 Task: Look for space in Ende, Indonesia from 5th June, 2023 to 16th June, 2023 for 2 adults in price range Rs.14000 to Rs.18000. Place can be entire place with 1  bedroom having 1 bed and 1 bathroom. Property type can be house, flat, guest house, hotel. Booking option can be shelf check-in. Required host language is English.
Action: Mouse moved to (494, 90)
Screenshot: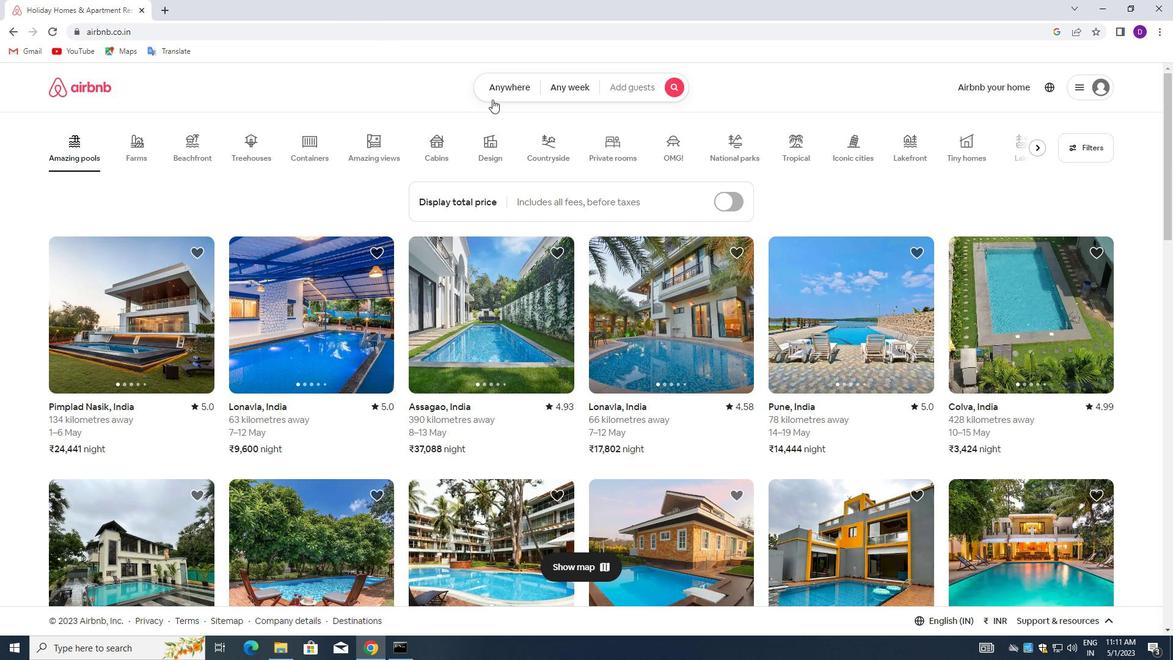
Action: Mouse pressed left at (494, 90)
Screenshot: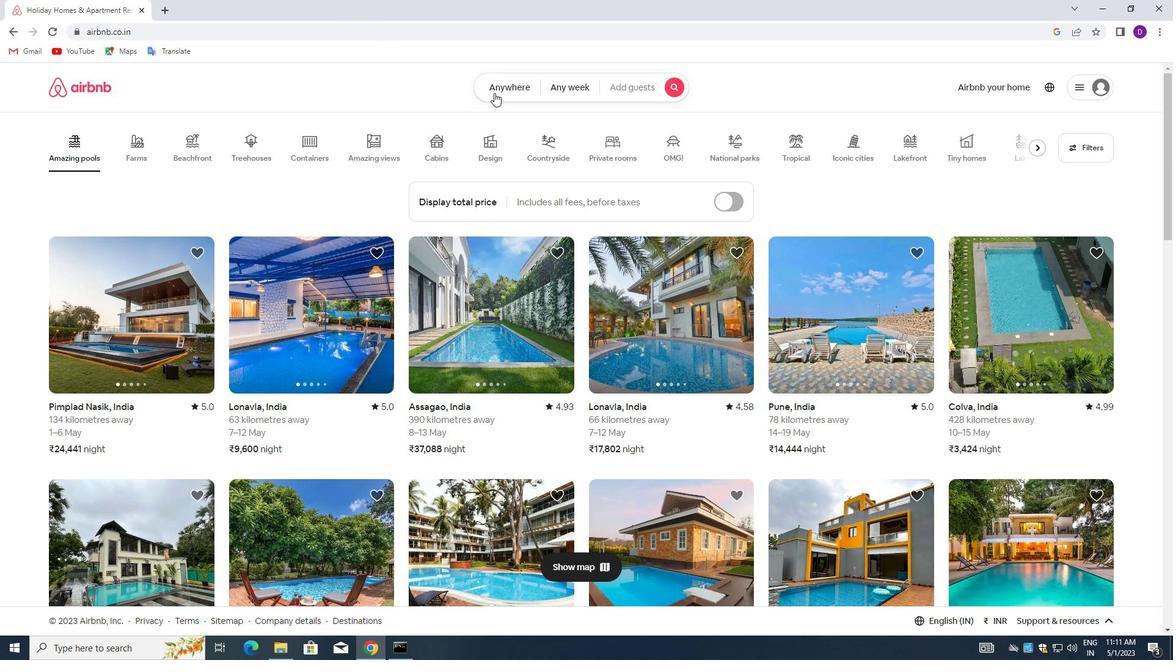 
Action: Mouse moved to (382, 138)
Screenshot: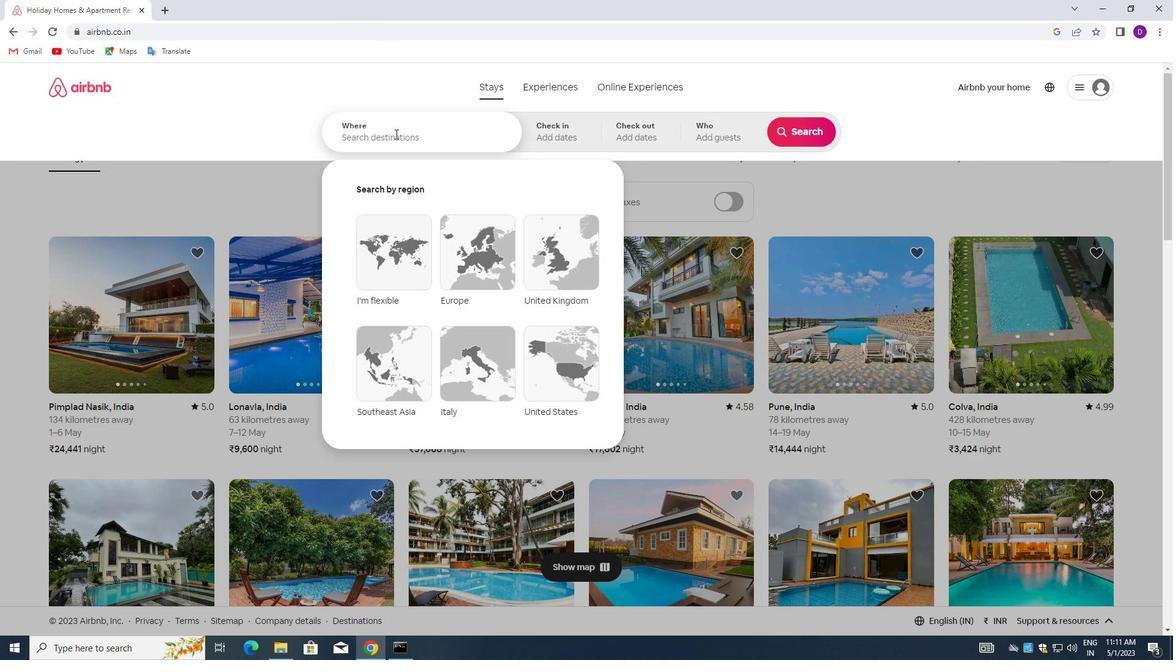 
Action: Mouse pressed left at (382, 138)
Screenshot: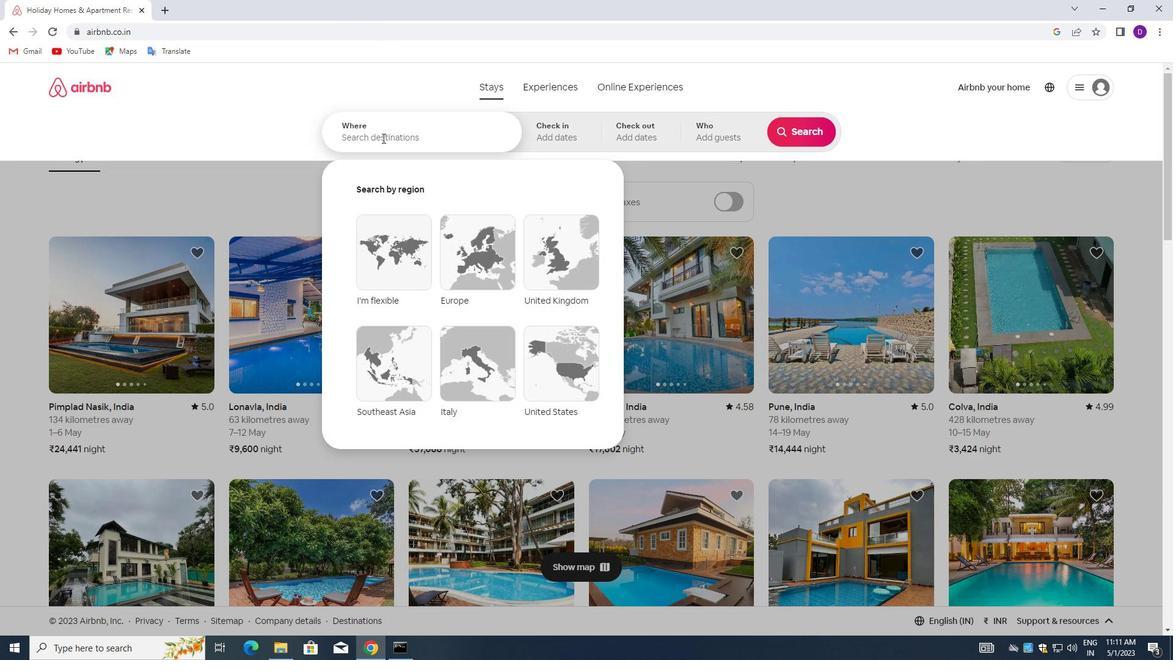 
Action: Mouse moved to (382, 136)
Screenshot: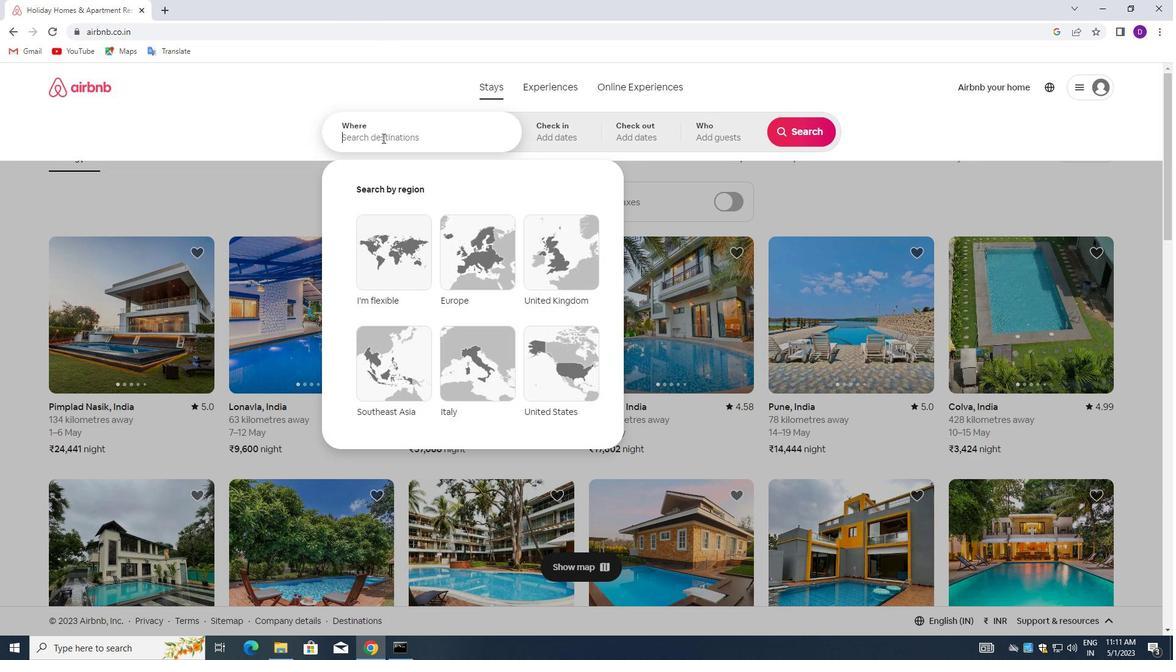 
Action: Key pressed <Key.shift>ENDE,<Key.space><Key.shift>INDONESIA<Key.enter>
Screenshot: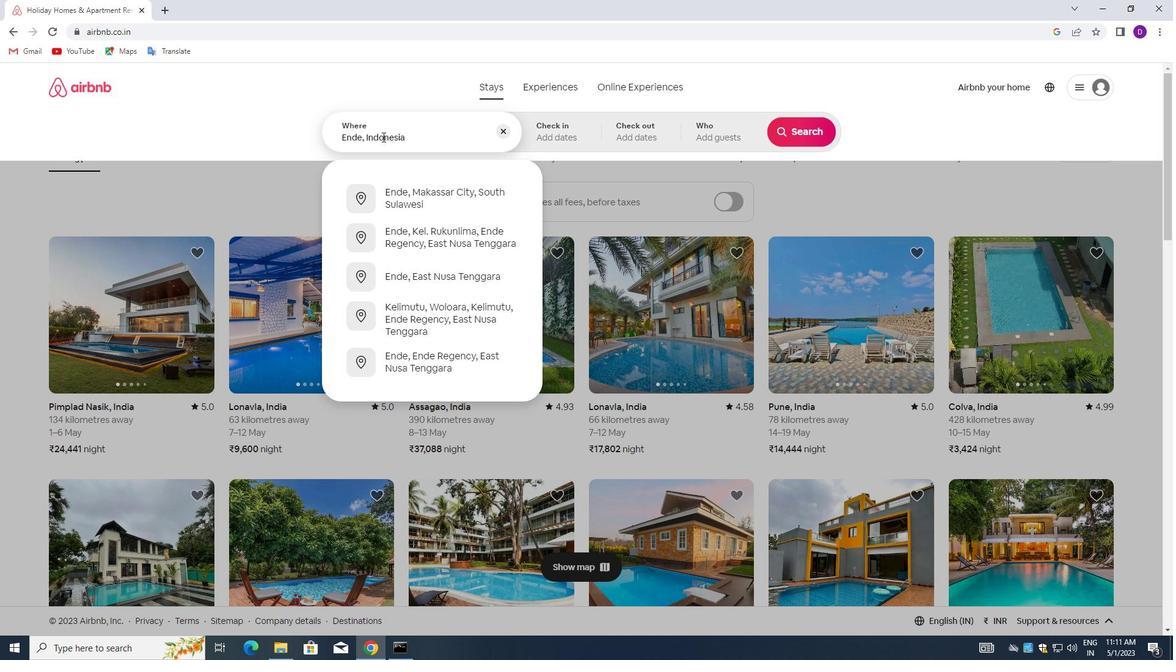 
Action: Mouse moved to (640, 312)
Screenshot: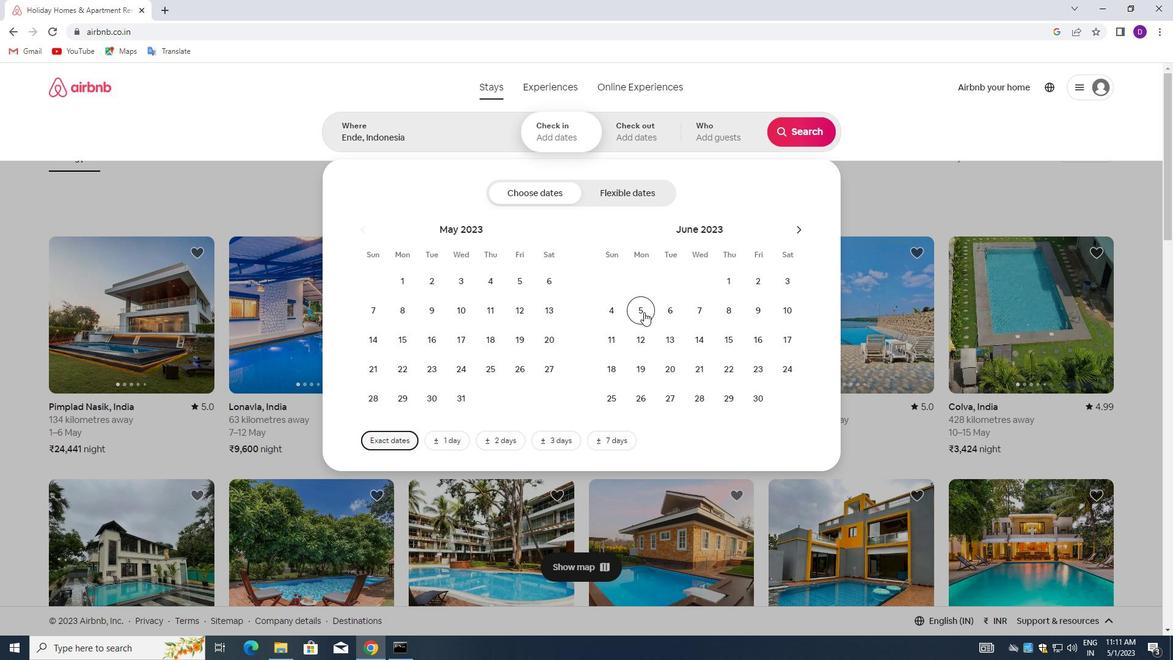 
Action: Mouse pressed left at (640, 312)
Screenshot: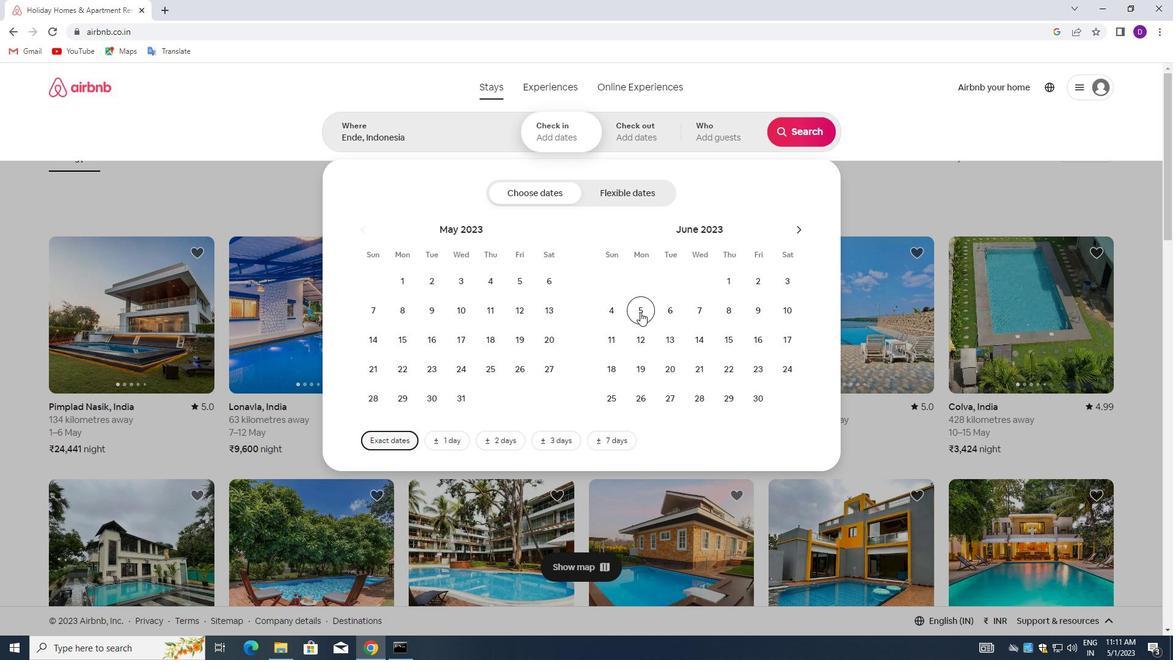 
Action: Mouse moved to (751, 341)
Screenshot: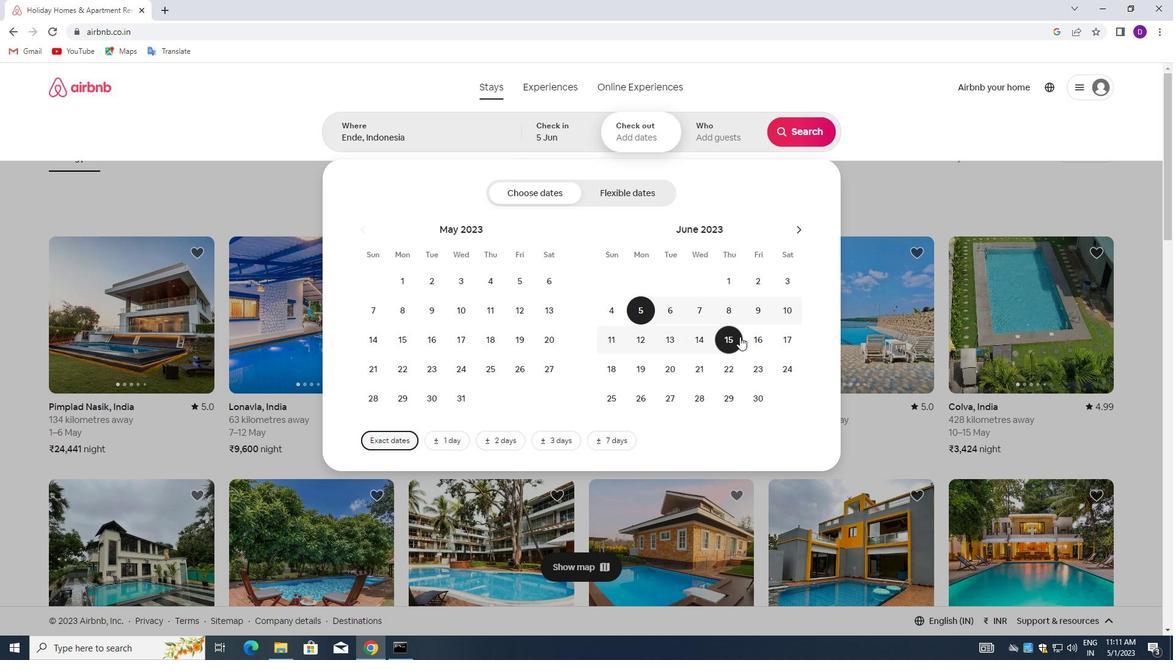 
Action: Mouse pressed left at (751, 341)
Screenshot: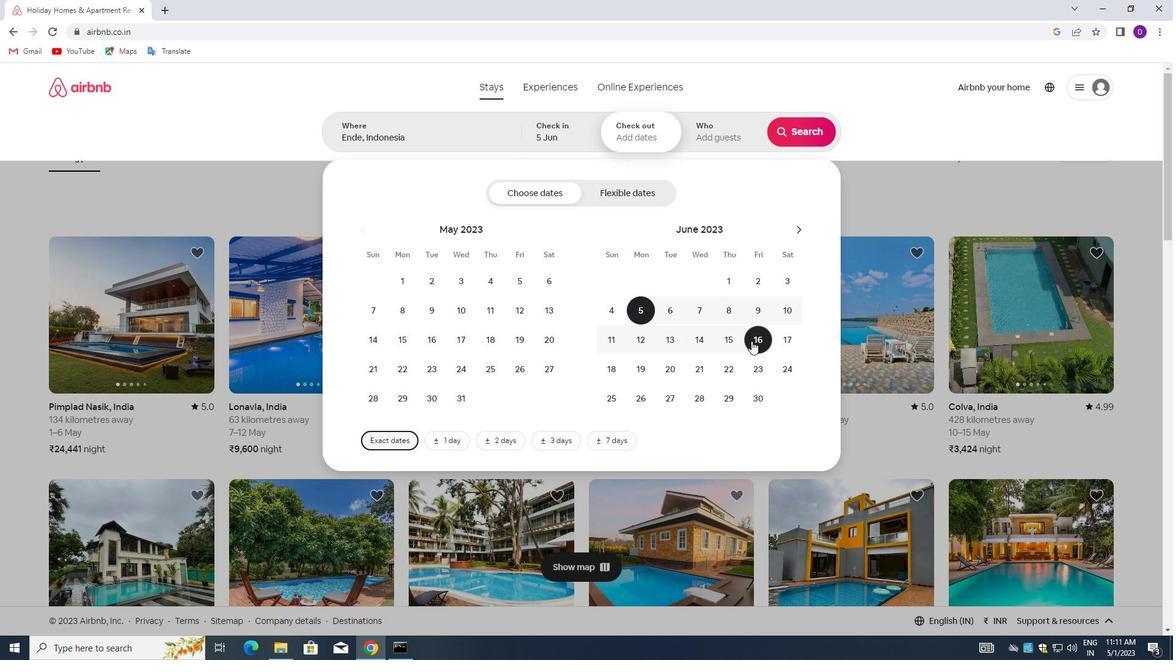 
Action: Mouse moved to (712, 128)
Screenshot: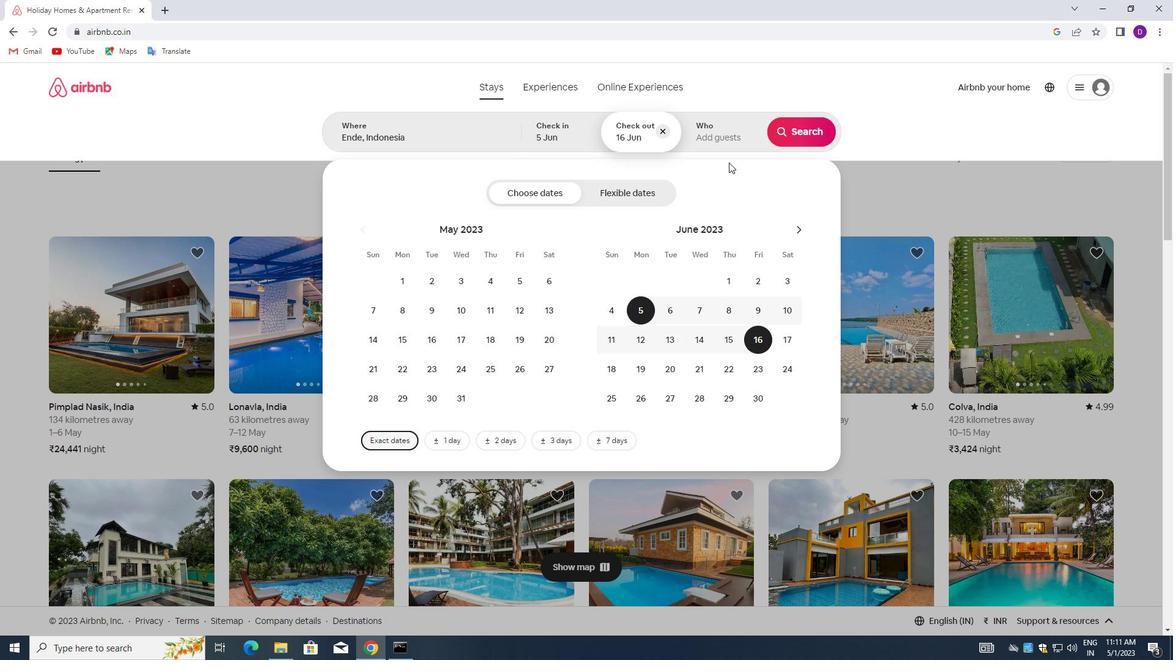 
Action: Mouse pressed left at (712, 128)
Screenshot: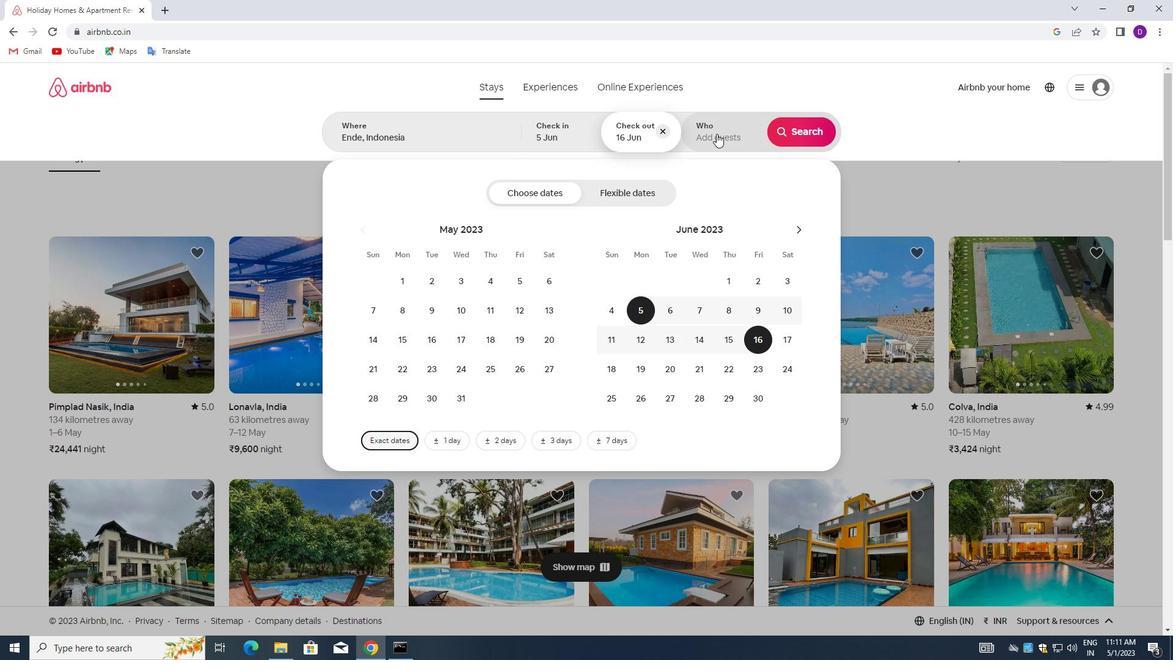 
Action: Mouse moved to (807, 204)
Screenshot: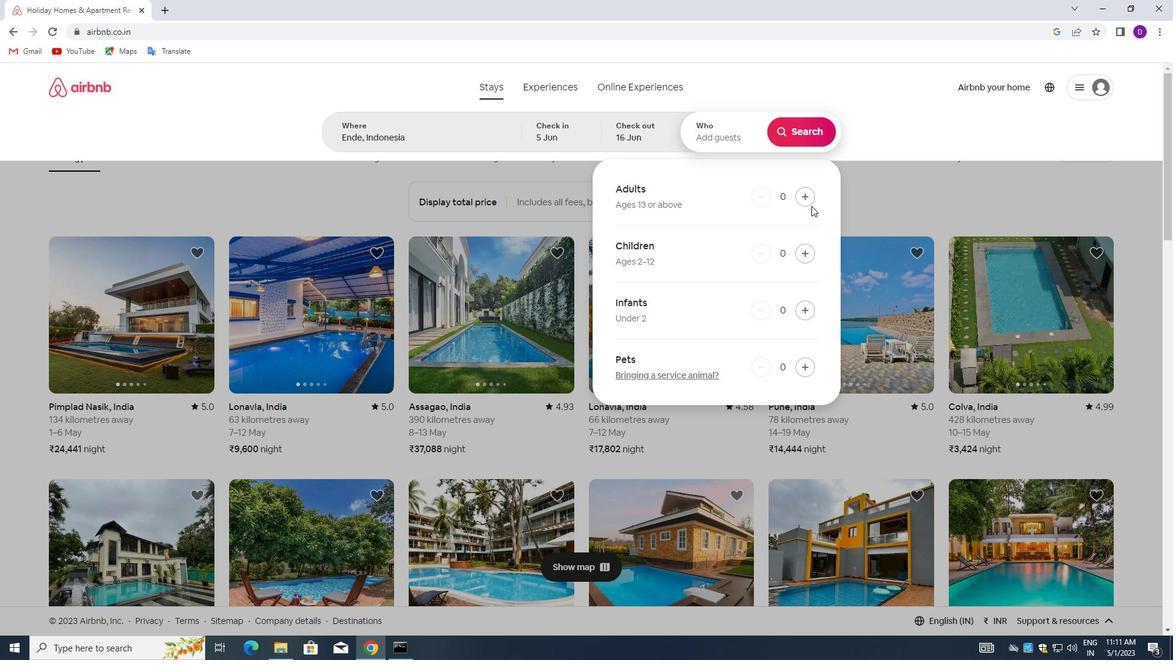 
Action: Mouse pressed left at (807, 204)
Screenshot: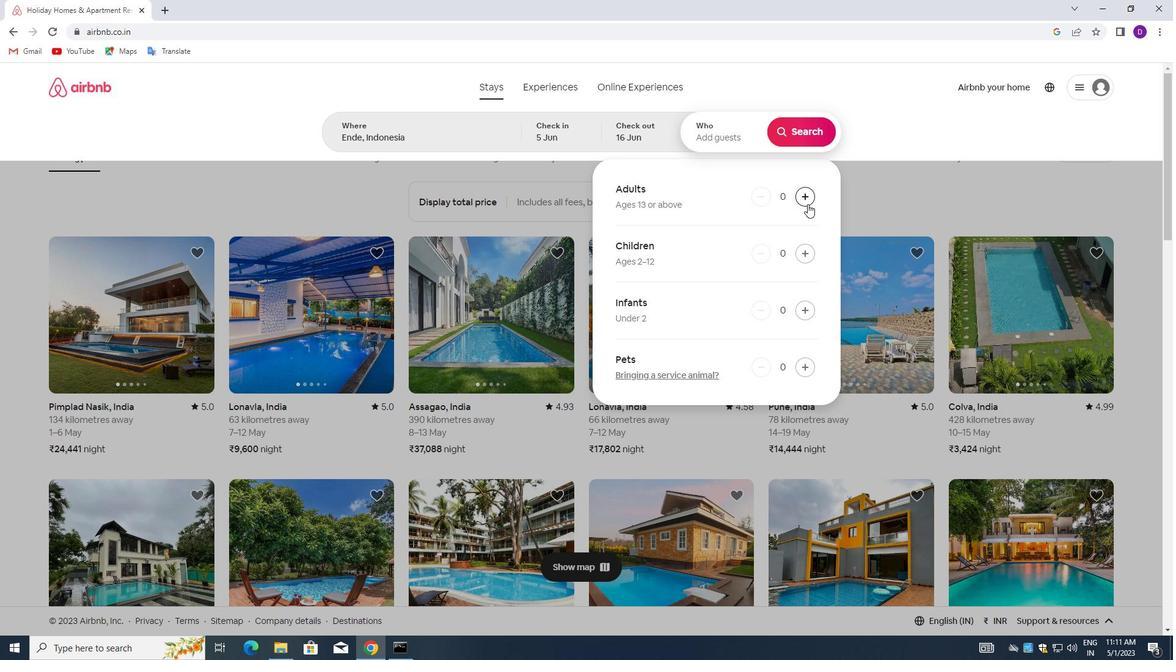 
Action: Mouse pressed left at (807, 204)
Screenshot: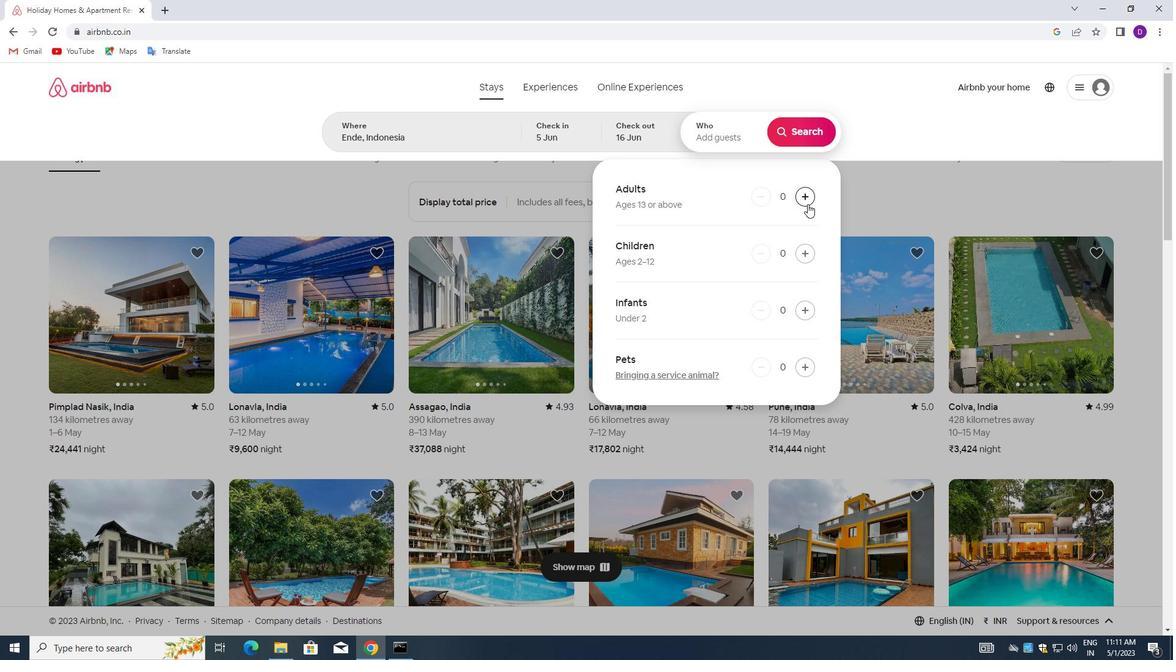 
Action: Mouse moved to (806, 129)
Screenshot: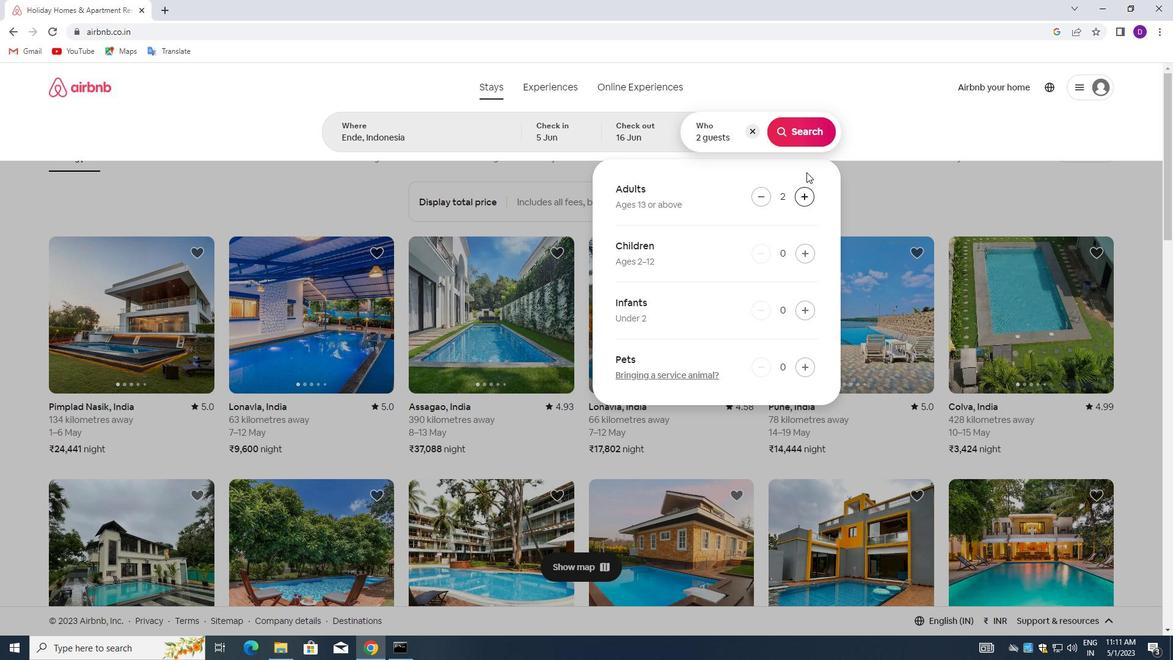 
Action: Mouse pressed left at (806, 129)
Screenshot: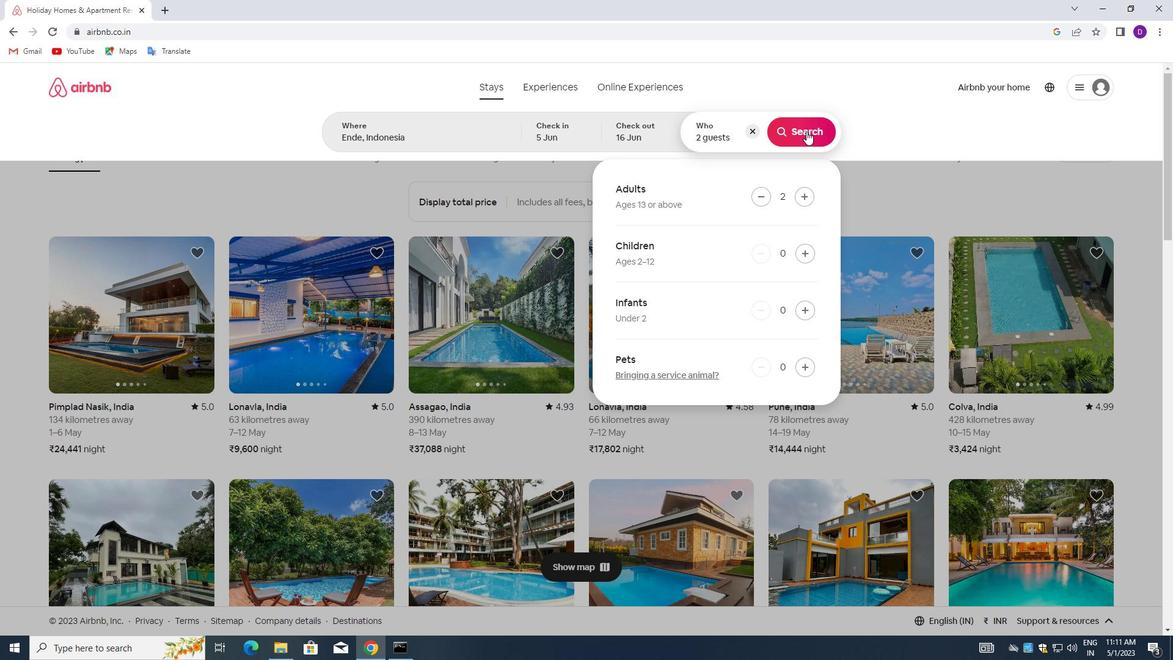 
Action: Mouse moved to (1111, 135)
Screenshot: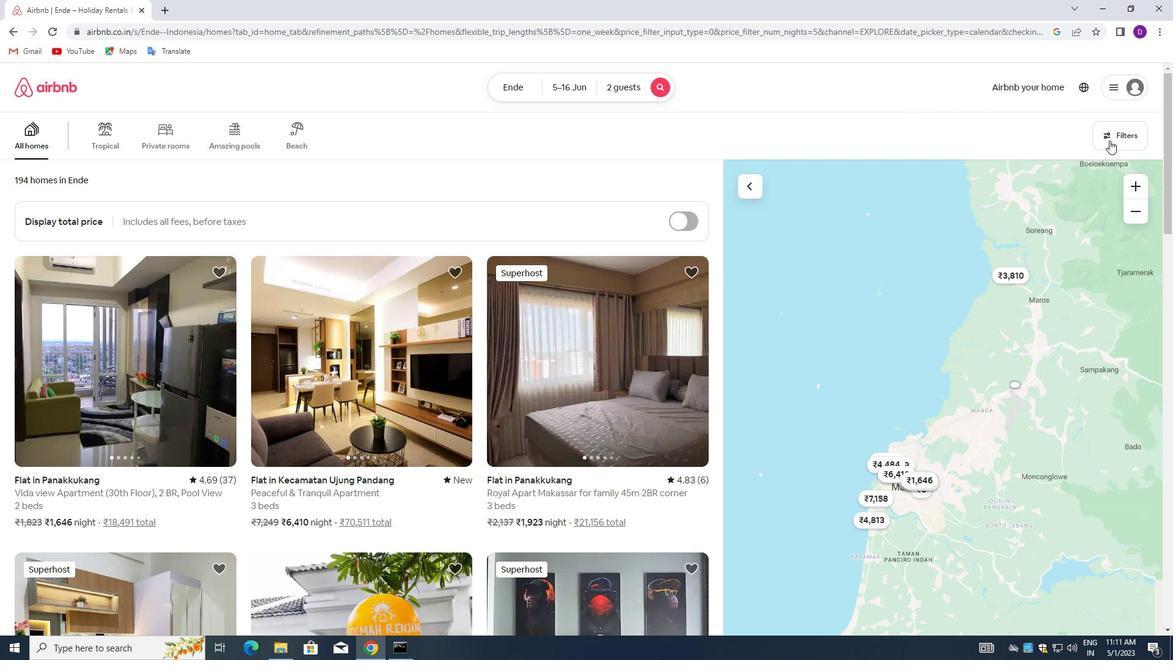 
Action: Mouse pressed left at (1111, 135)
Screenshot: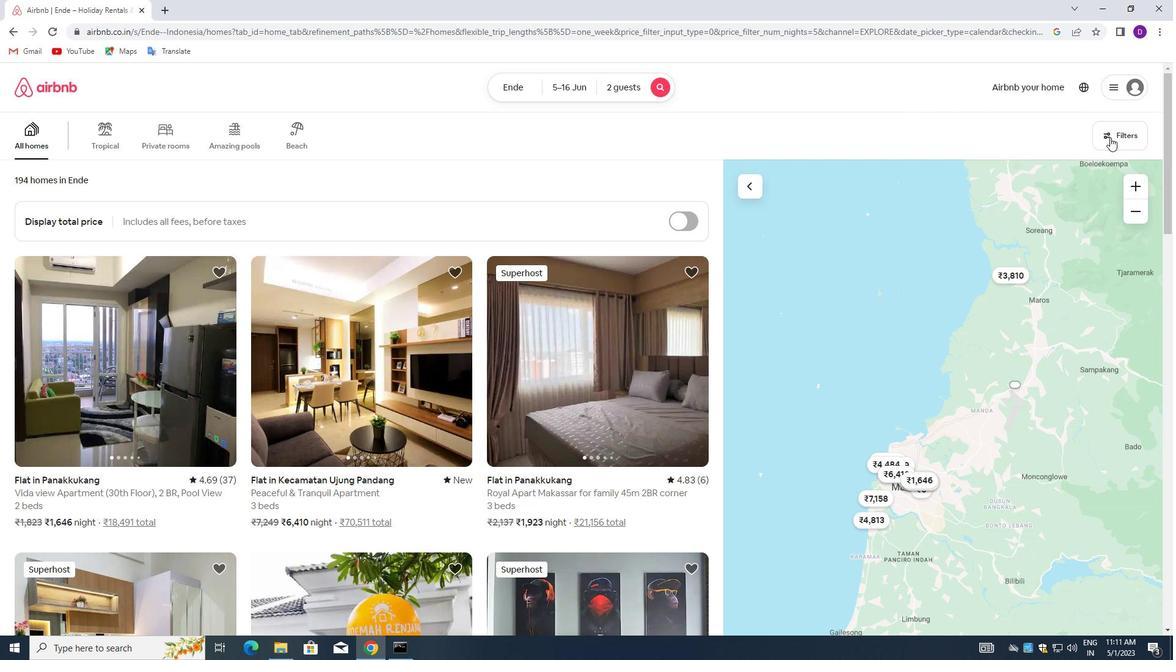 
Action: Mouse moved to (428, 293)
Screenshot: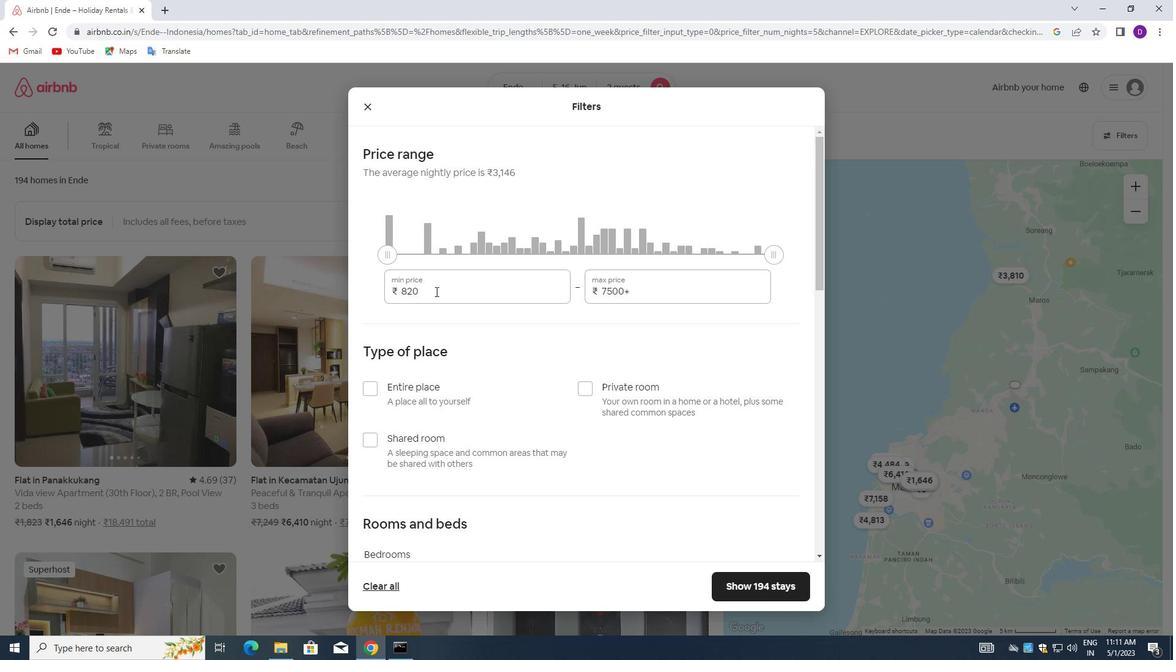 
Action: Mouse pressed left at (428, 293)
Screenshot: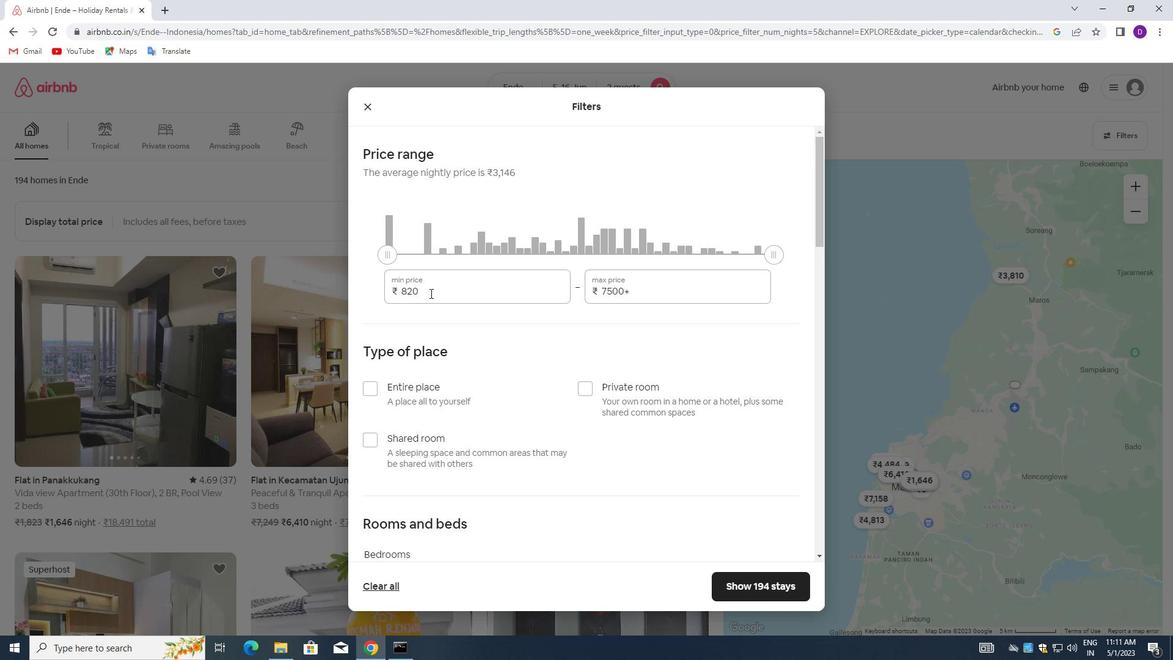 
Action: Mouse pressed left at (428, 293)
Screenshot: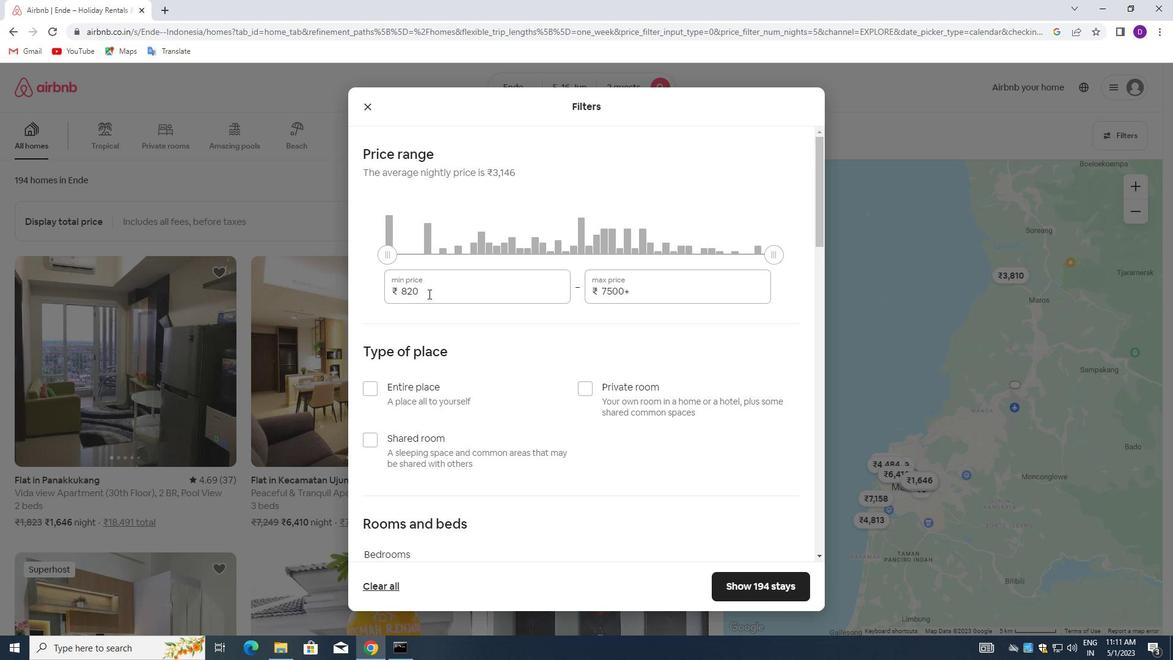 
Action: Key pressed 14000<Key.tab>1<Key.backspace><Key.backspace><Key.backspace><Key.backspace><Key.backspace><Key.backspace><Key.backspace><Key.backspace><Key.backspace><Key.backspace>18000
Screenshot: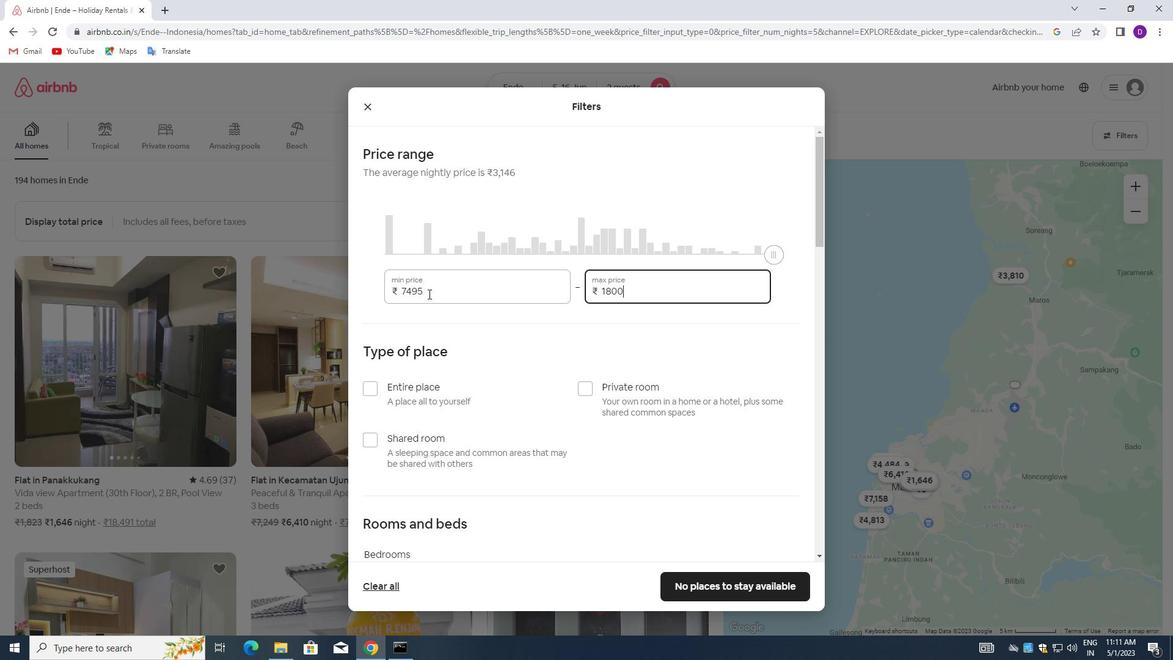 
Action: Mouse moved to (493, 331)
Screenshot: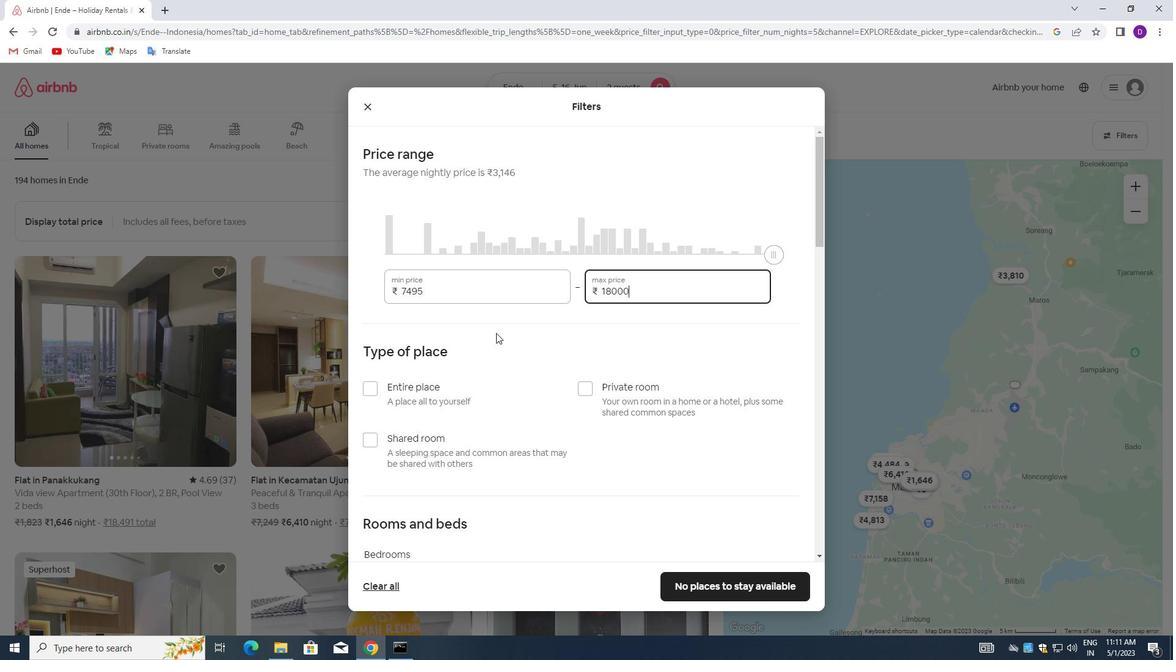 
Action: Mouse scrolled (493, 330) with delta (0, 0)
Screenshot: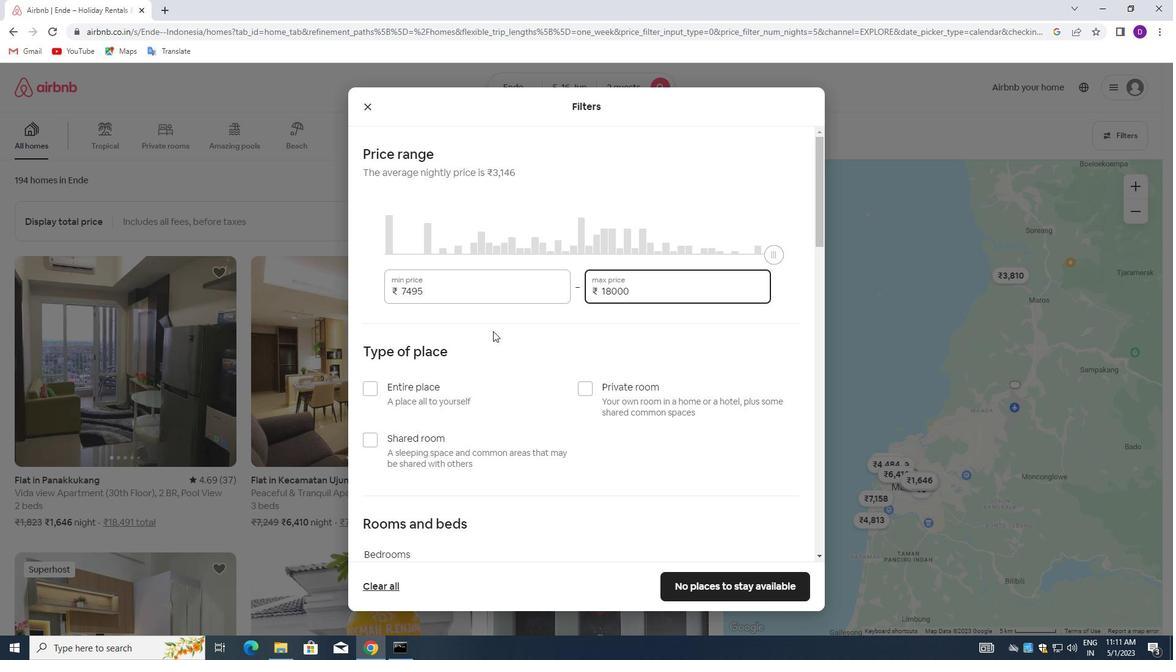 
Action: Mouse scrolled (493, 330) with delta (0, 0)
Screenshot: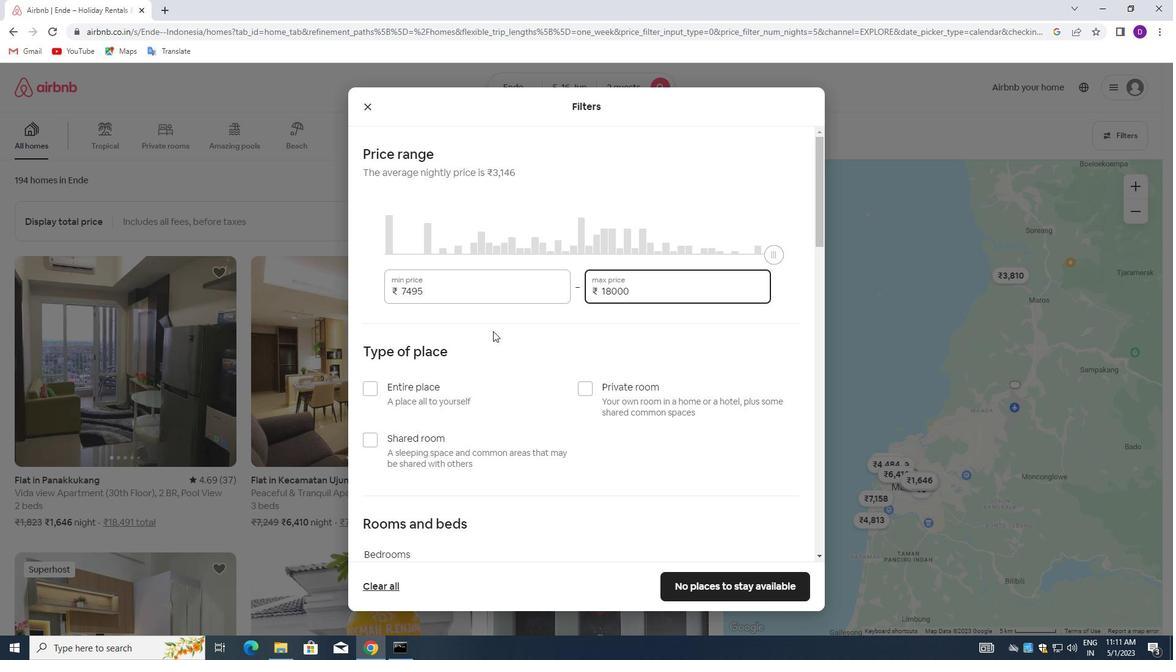
Action: Mouse moved to (370, 264)
Screenshot: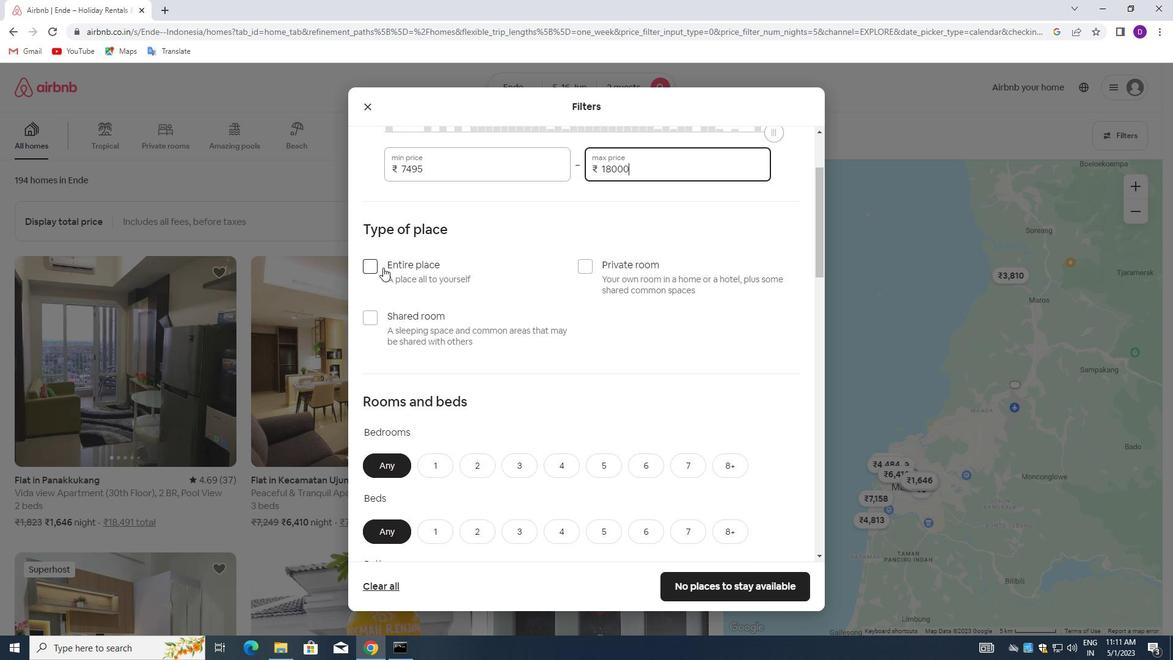 
Action: Mouse pressed left at (370, 264)
Screenshot: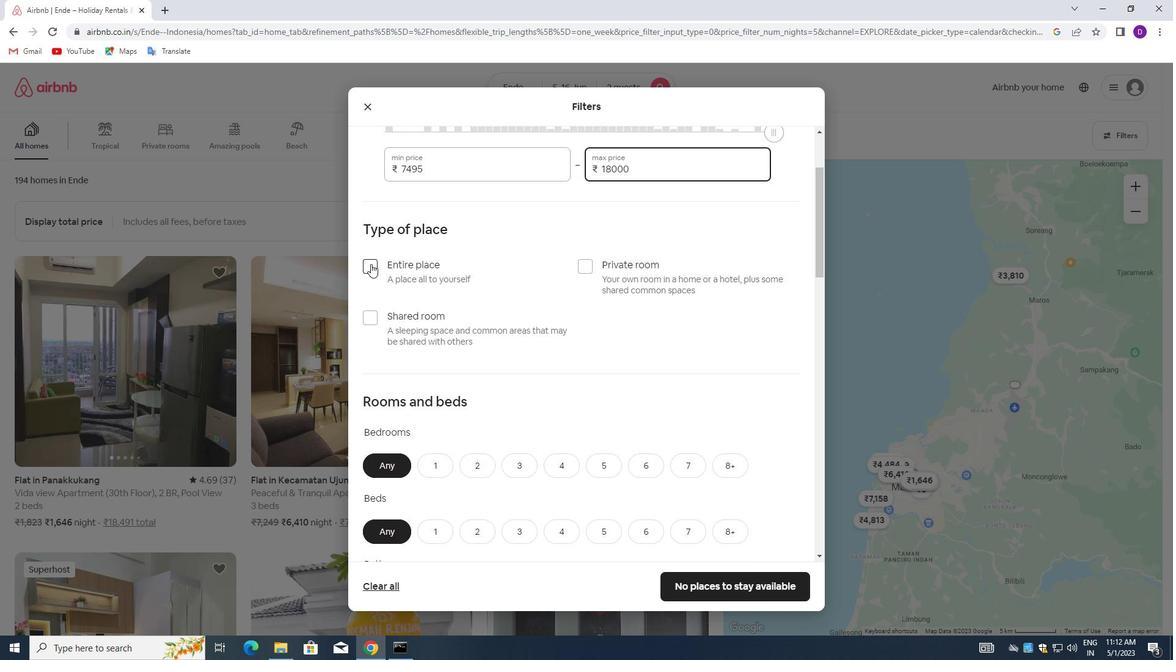 
Action: Mouse moved to (489, 293)
Screenshot: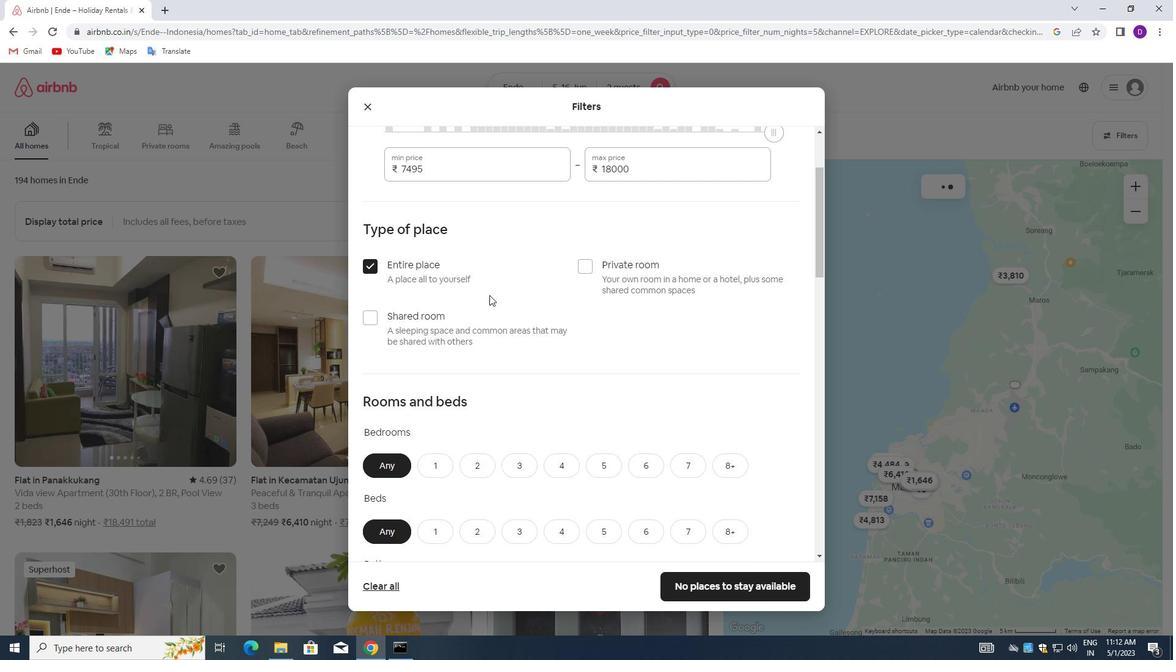 
Action: Mouse scrolled (489, 293) with delta (0, 0)
Screenshot: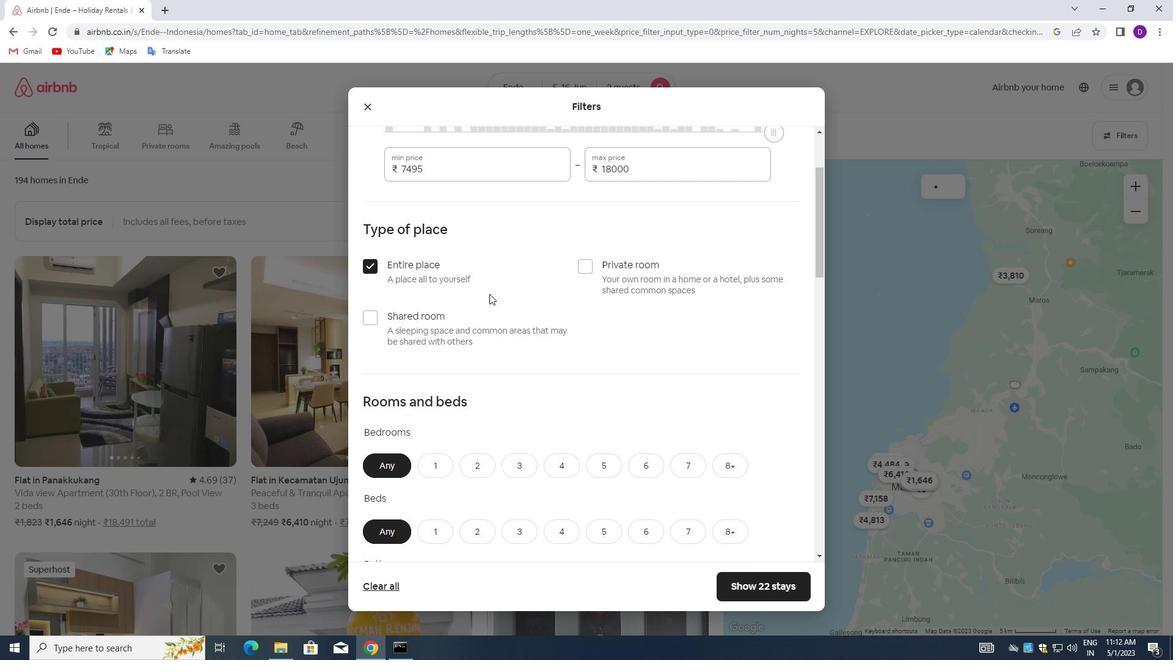 
Action: Mouse scrolled (489, 293) with delta (0, 0)
Screenshot: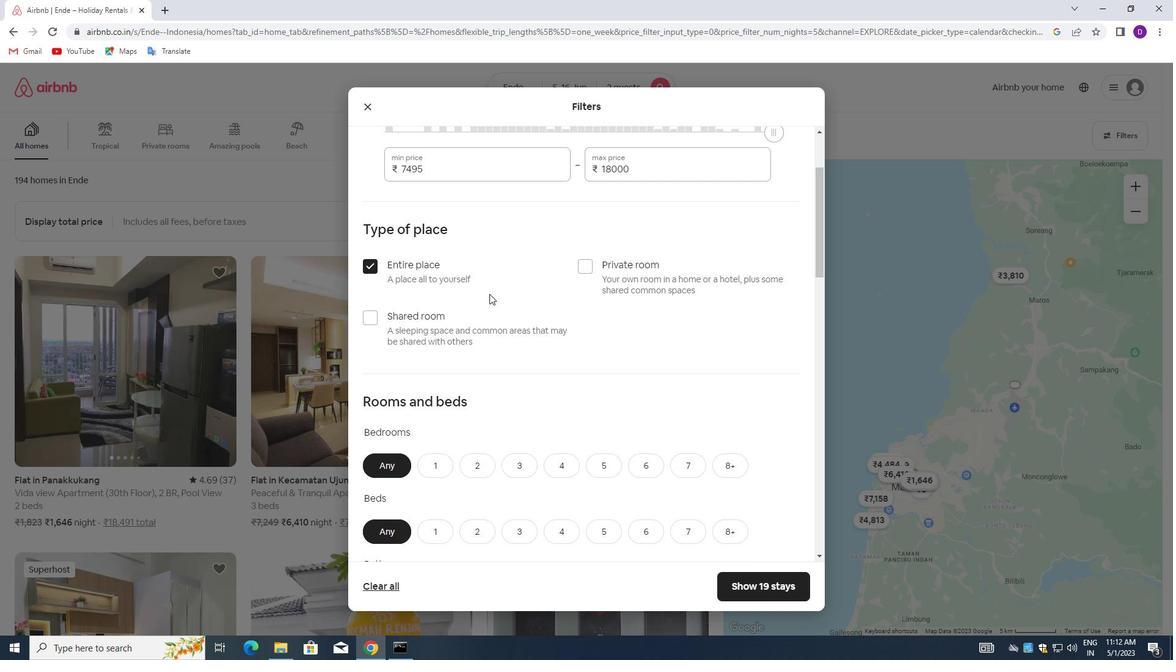 
Action: Mouse moved to (441, 331)
Screenshot: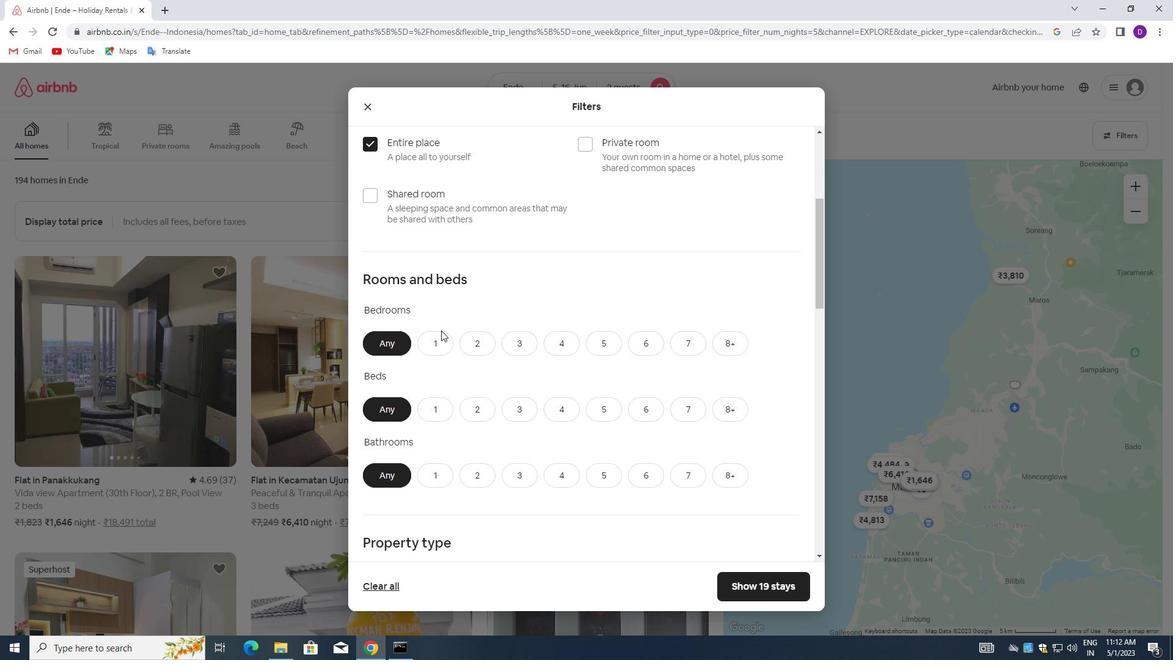 
Action: Mouse pressed left at (441, 331)
Screenshot: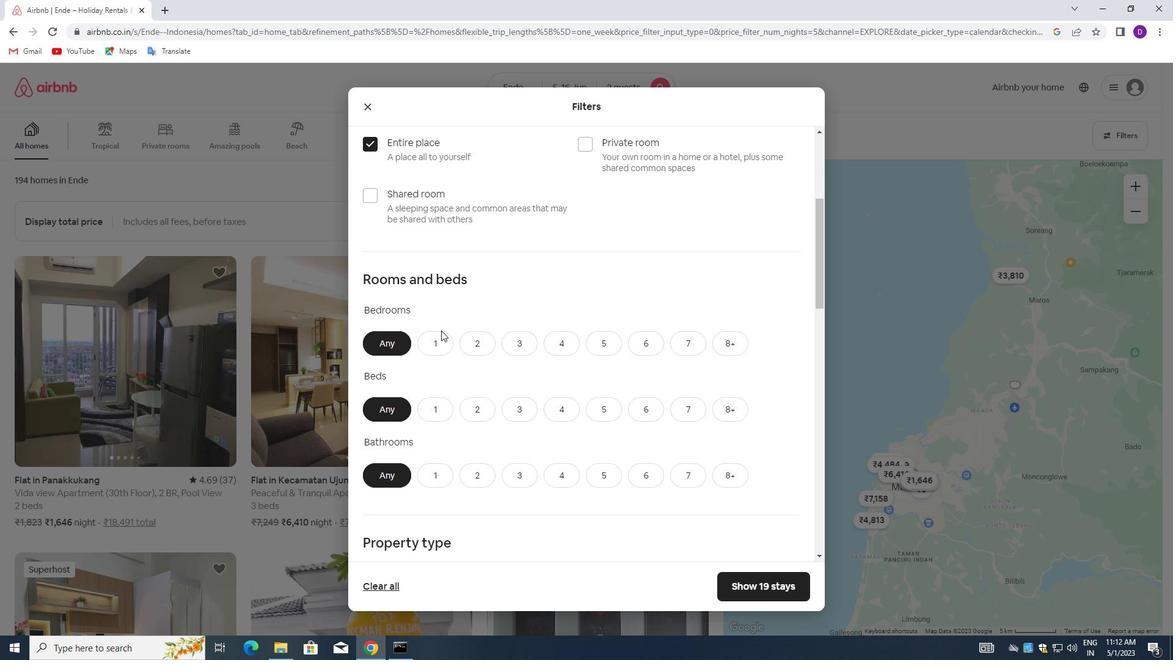 
Action: Mouse moved to (438, 408)
Screenshot: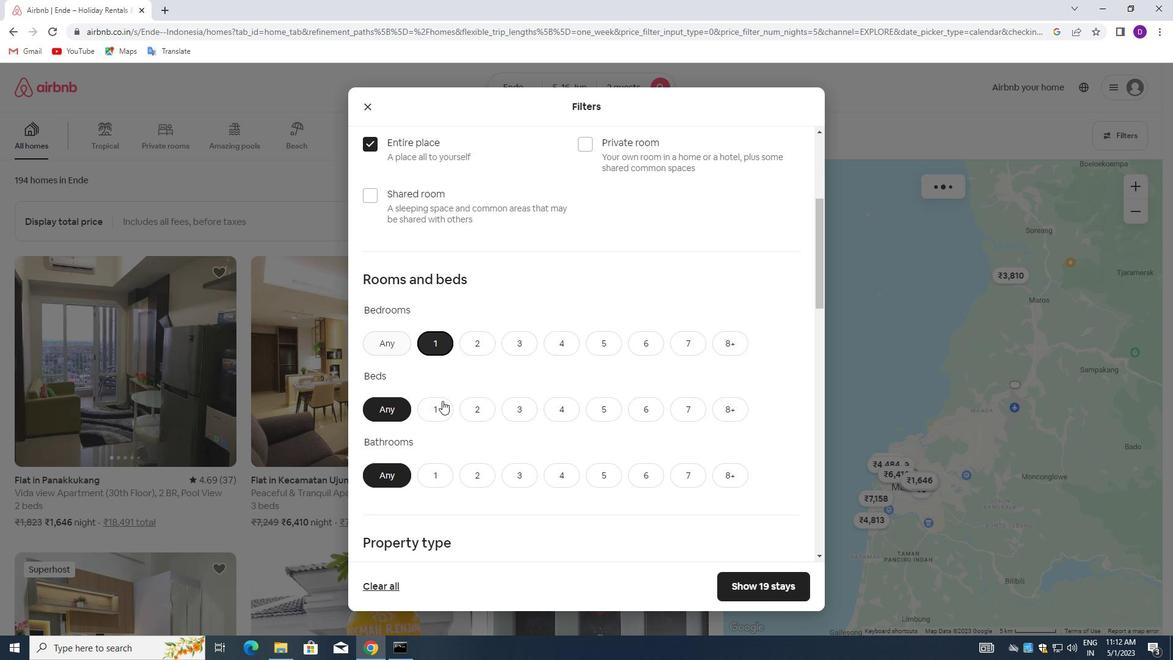 
Action: Mouse pressed left at (438, 408)
Screenshot: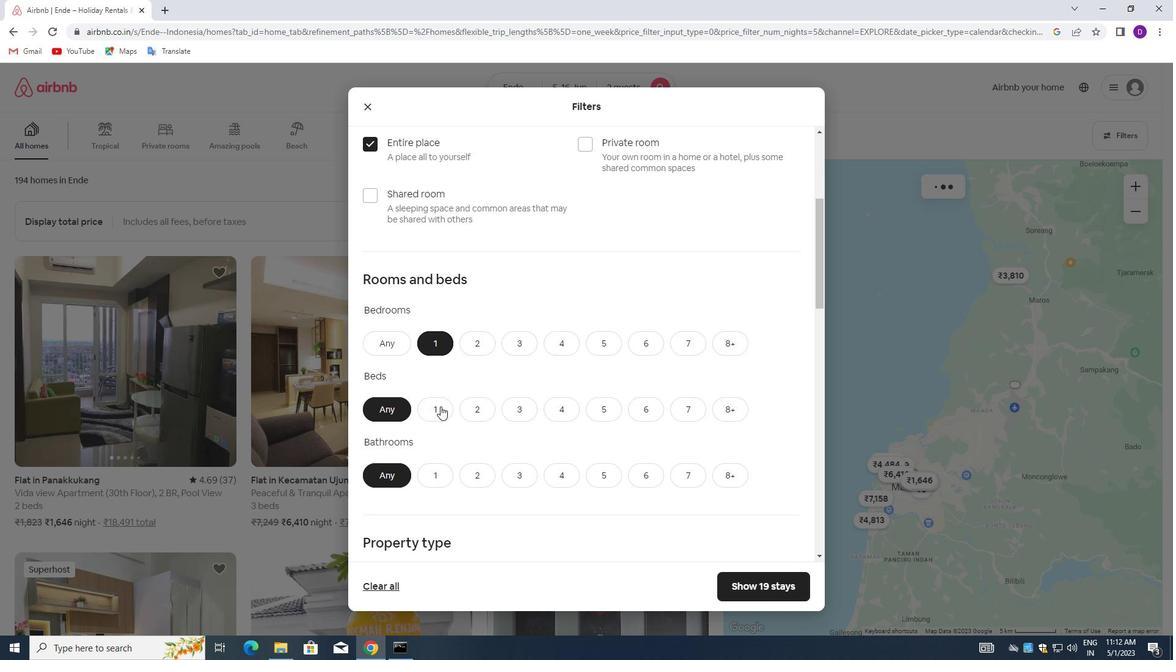 
Action: Mouse moved to (434, 468)
Screenshot: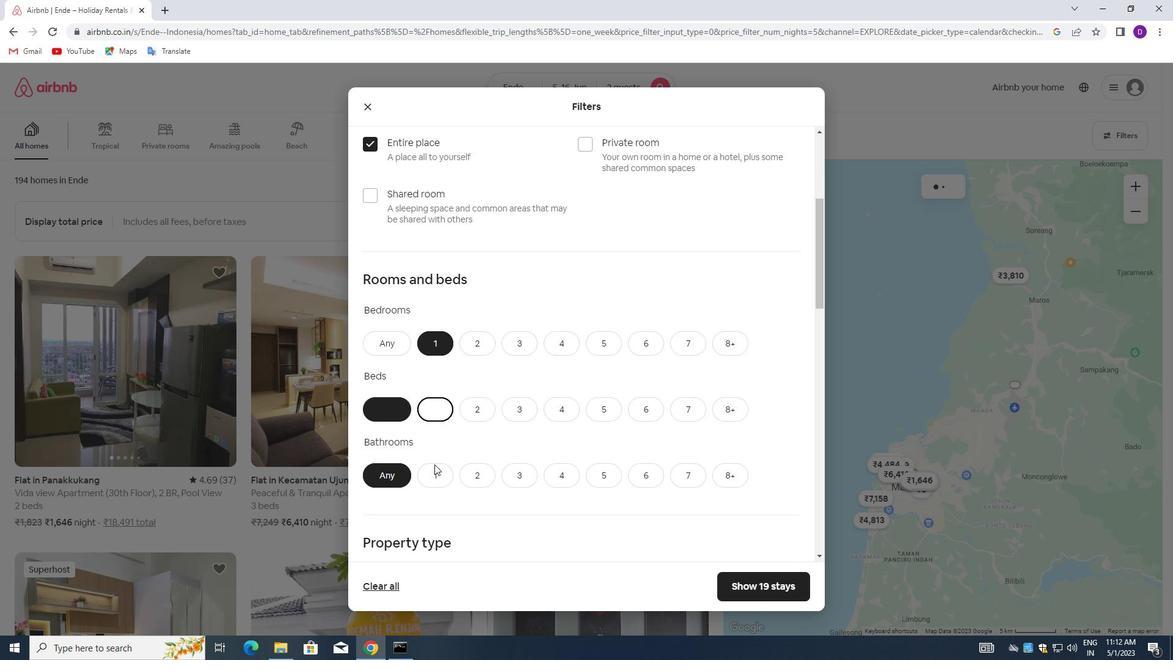 
Action: Mouse pressed left at (434, 468)
Screenshot: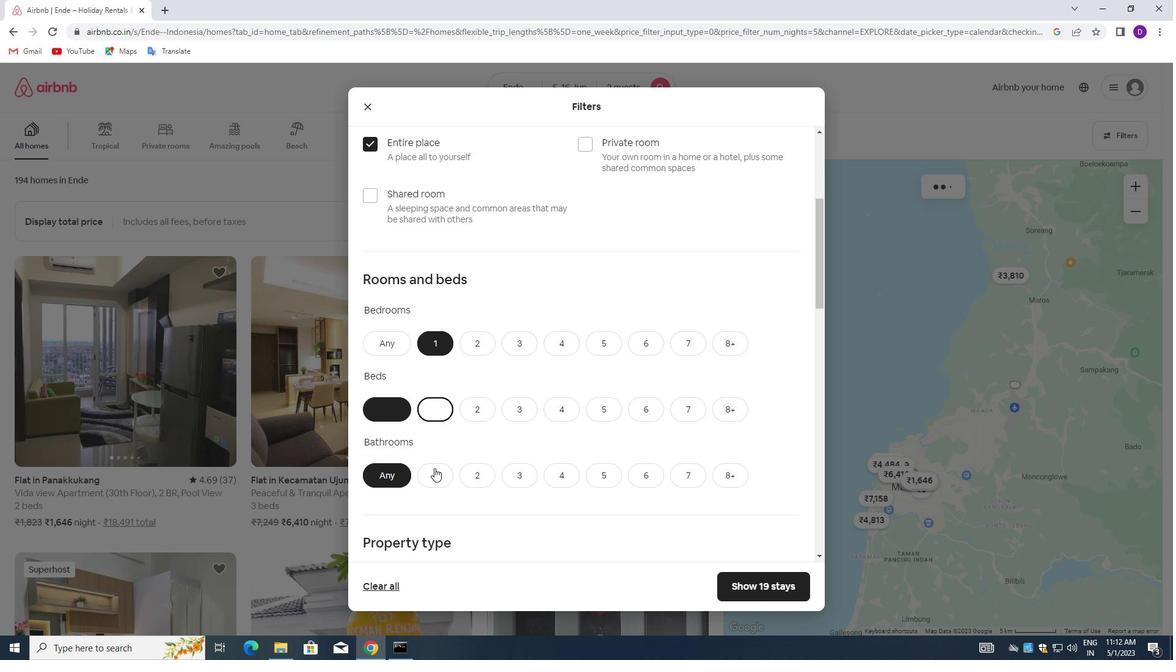 
Action: Mouse moved to (509, 342)
Screenshot: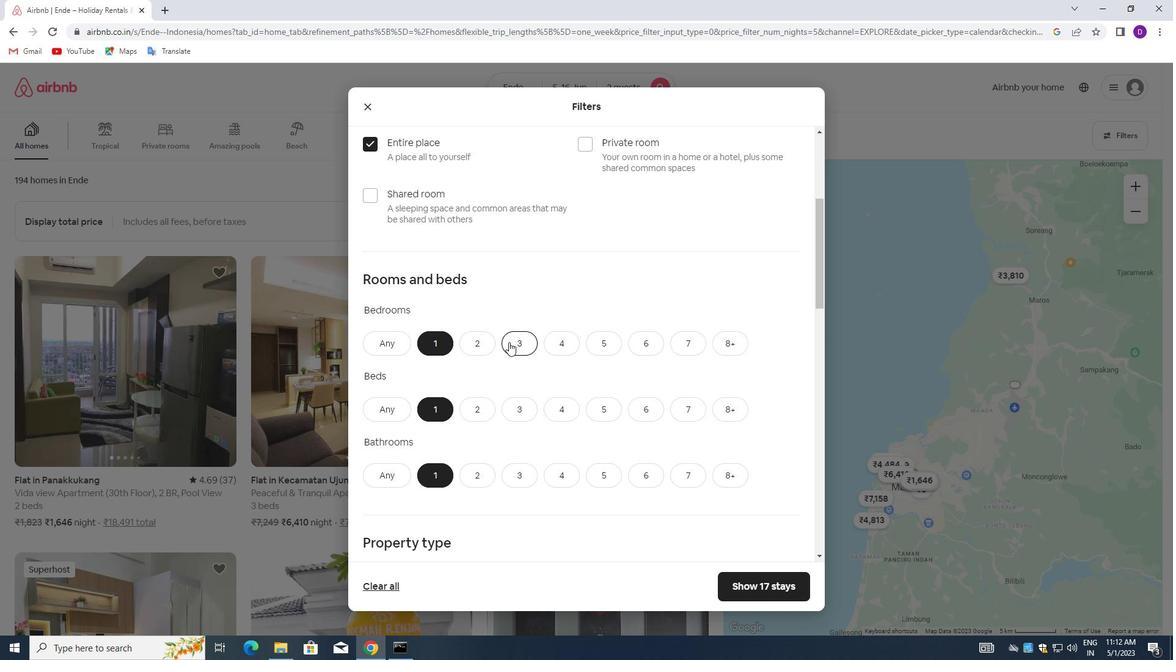
Action: Mouse scrolled (509, 342) with delta (0, 0)
Screenshot: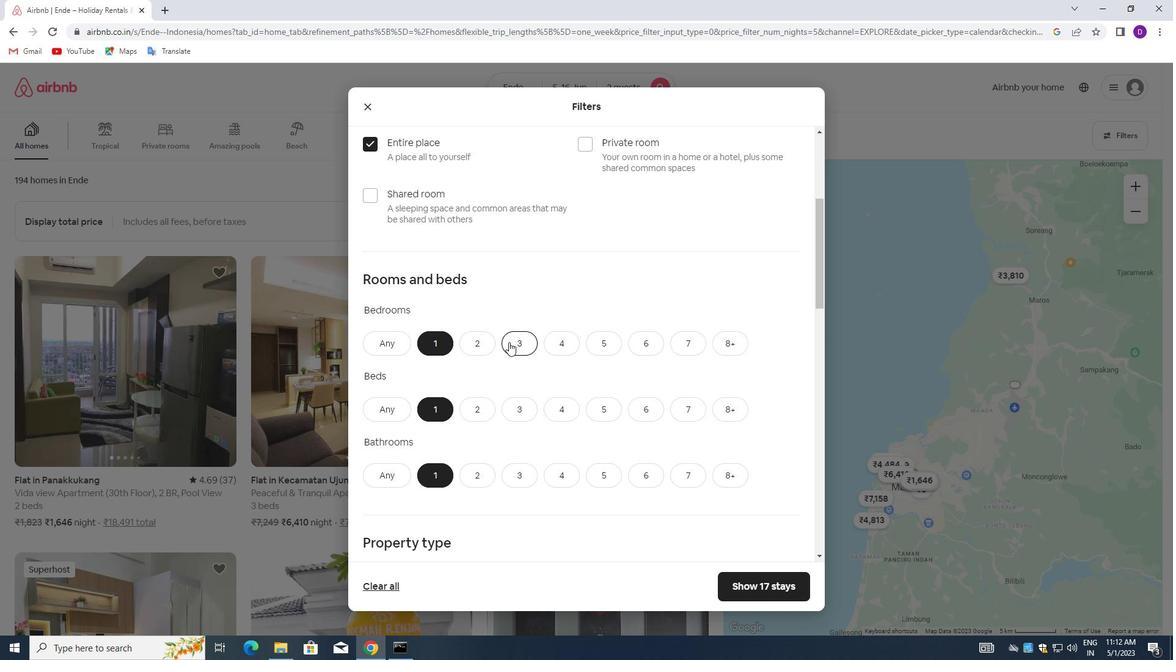 
Action: Mouse scrolled (509, 342) with delta (0, 0)
Screenshot: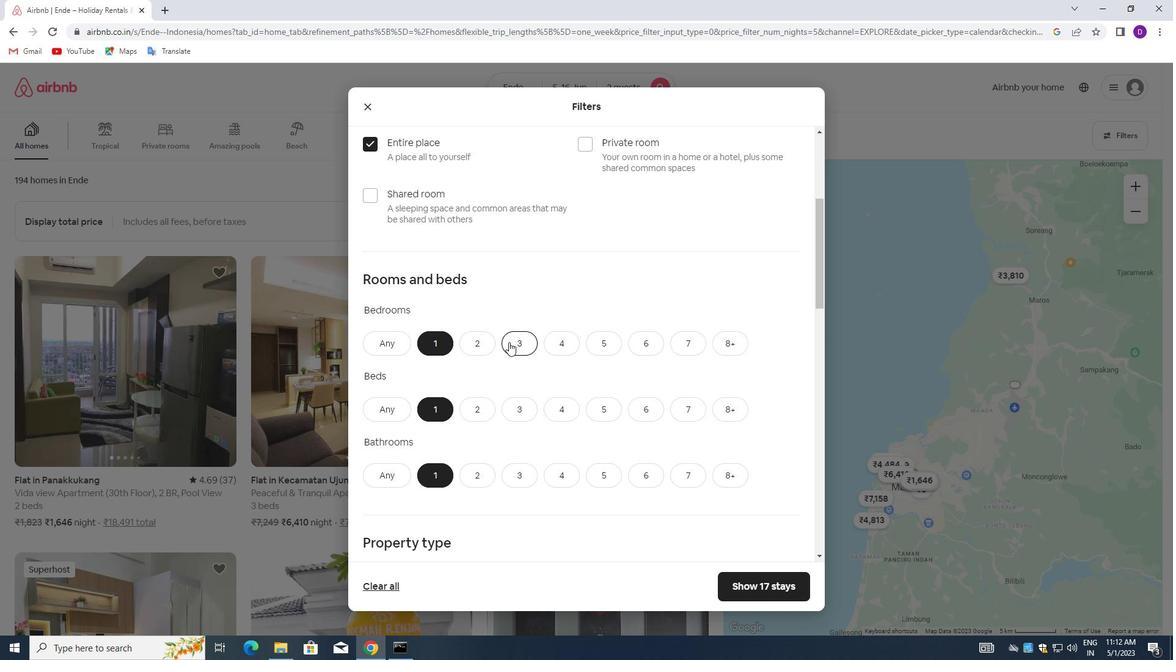 
Action: Mouse moved to (449, 390)
Screenshot: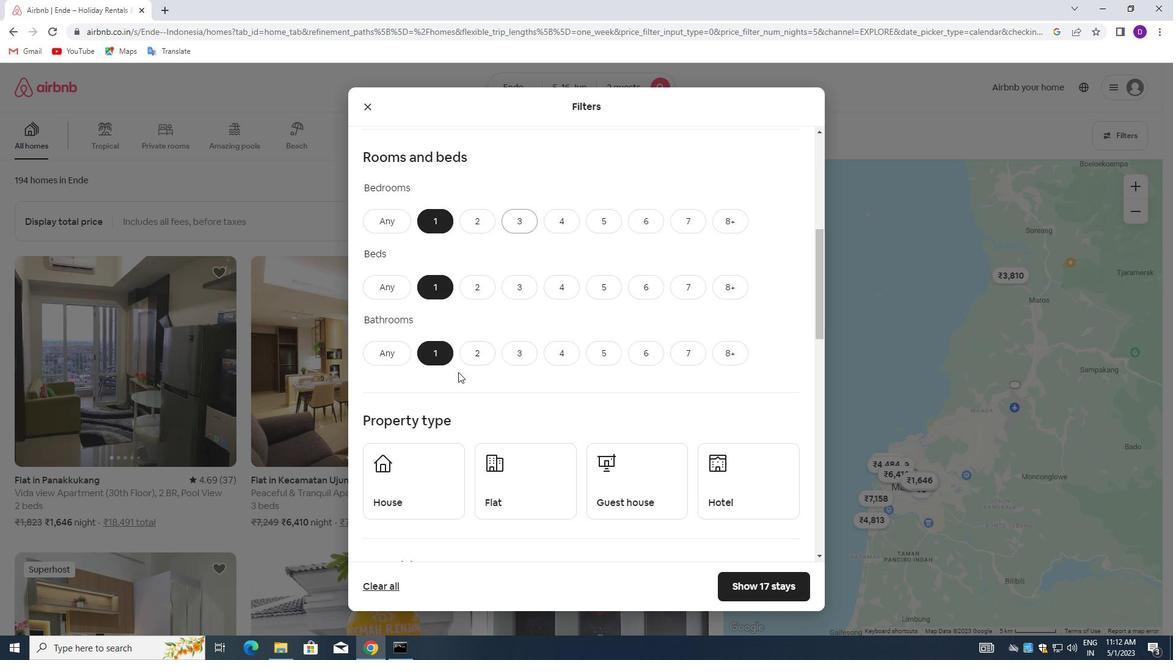 
Action: Mouse scrolled (449, 389) with delta (0, 0)
Screenshot: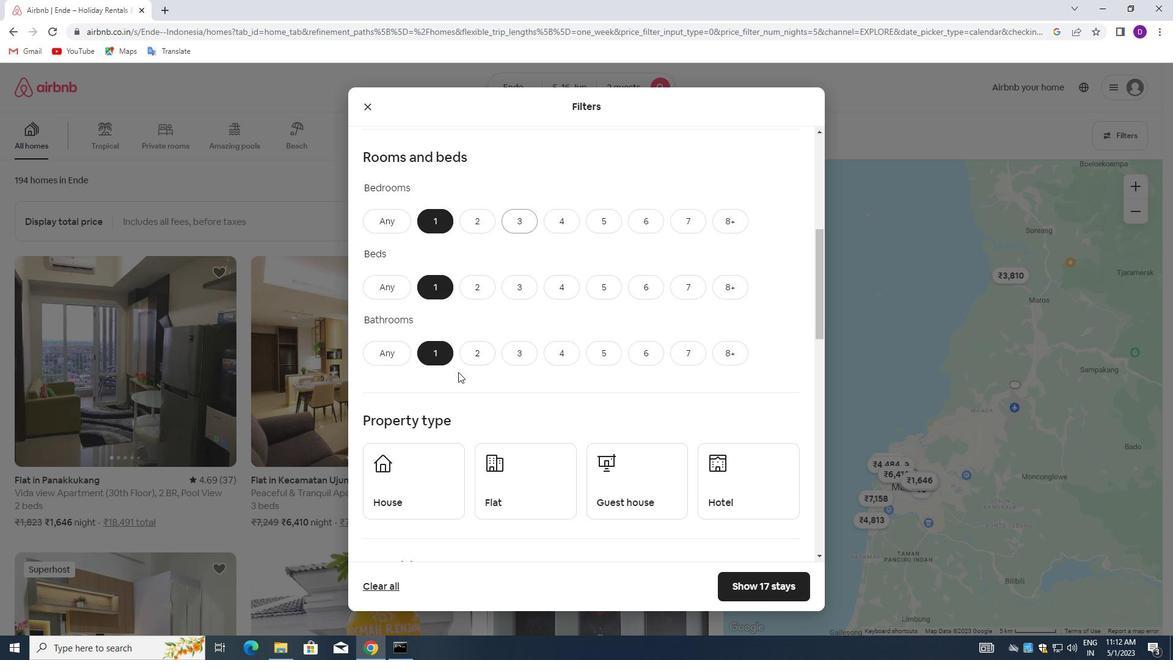 
Action: Mouse moved to (449, 391)
Screenshot: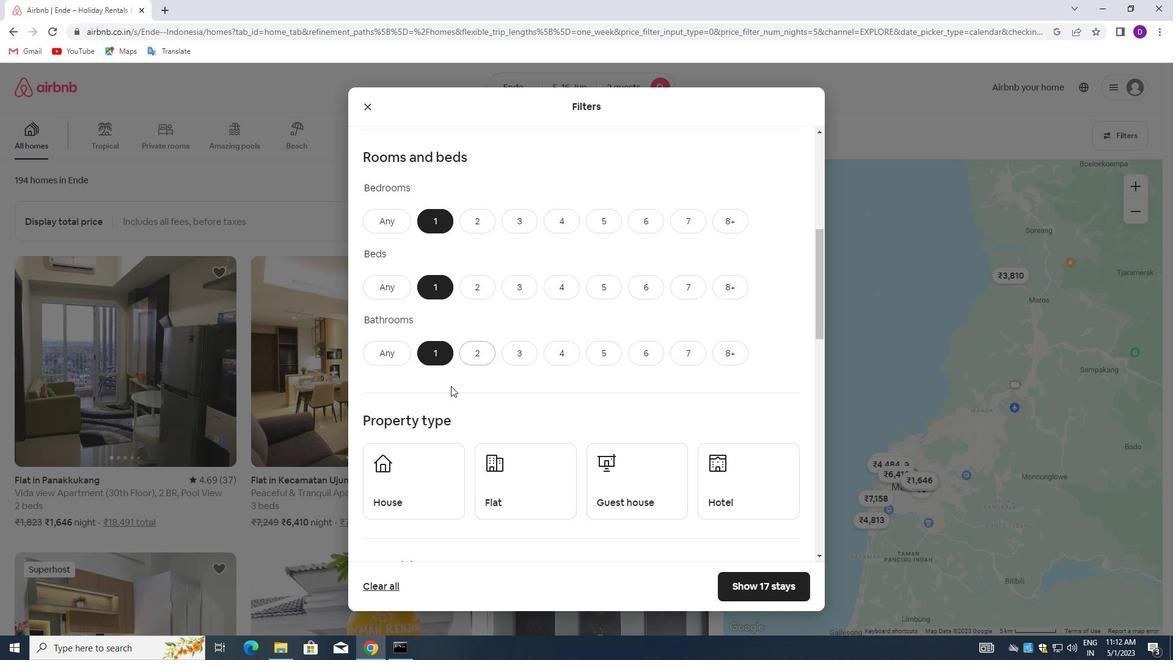 
Action: Mouse scrolled (449, 390) with delta (0, 0)
Screenshot: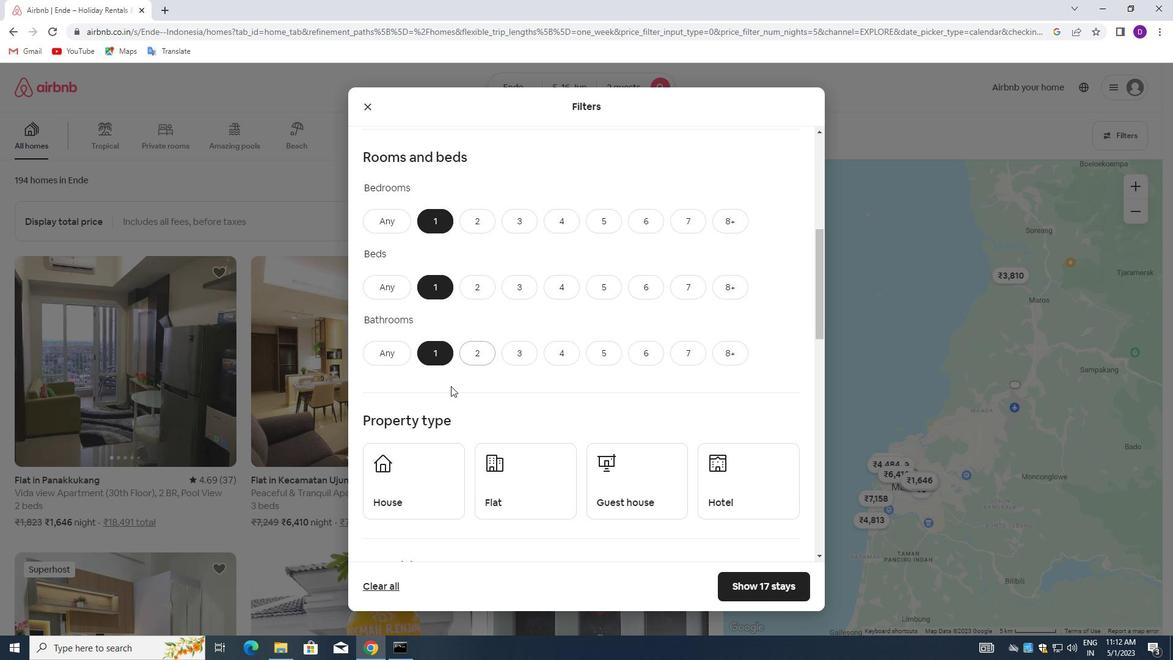 
Action: Mouse moved to (391, 348)
Screenshot: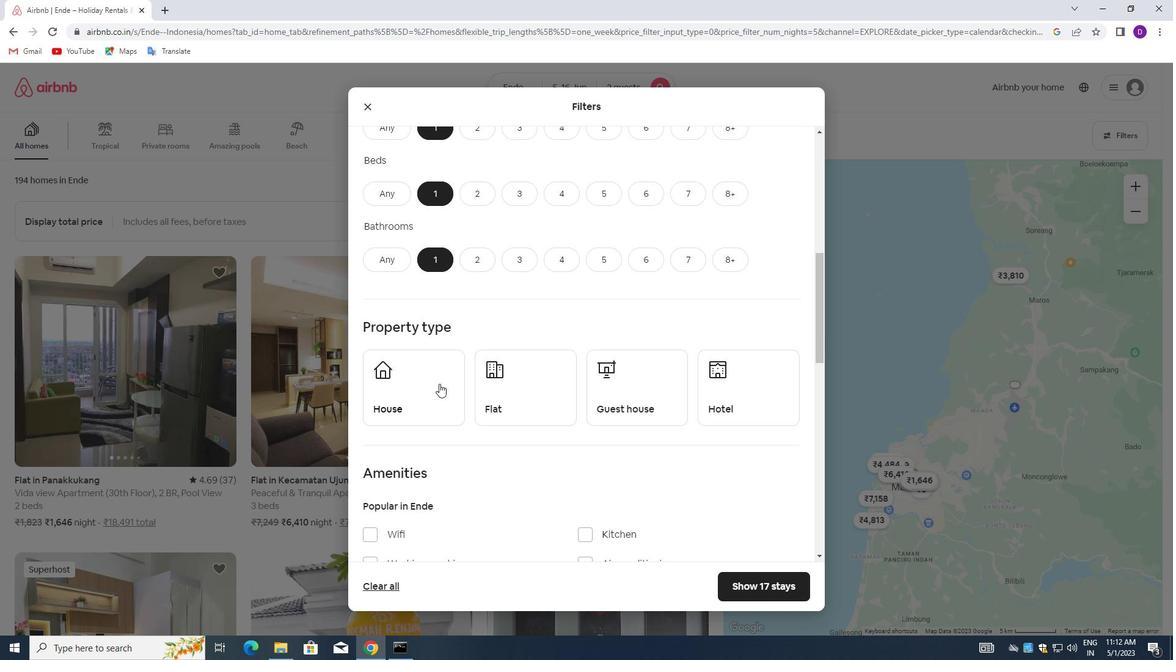
Action: Mouse pressed left at (391, 348)
Screenshot: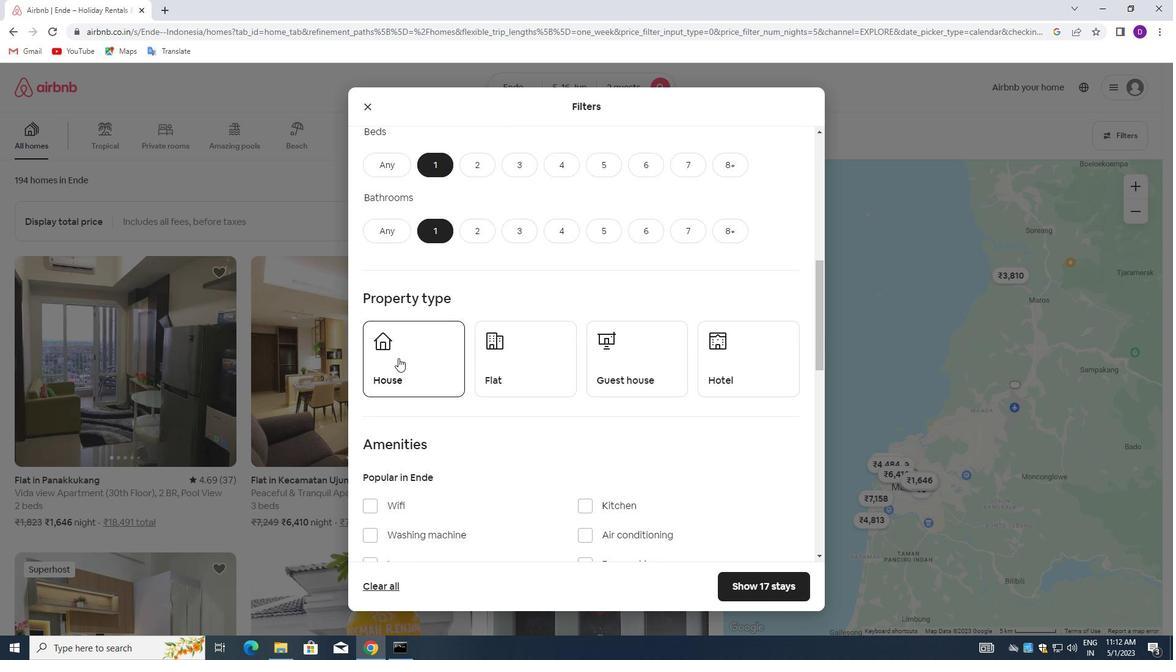 
Action: Mouse moved to (507, 360)
Screenshot: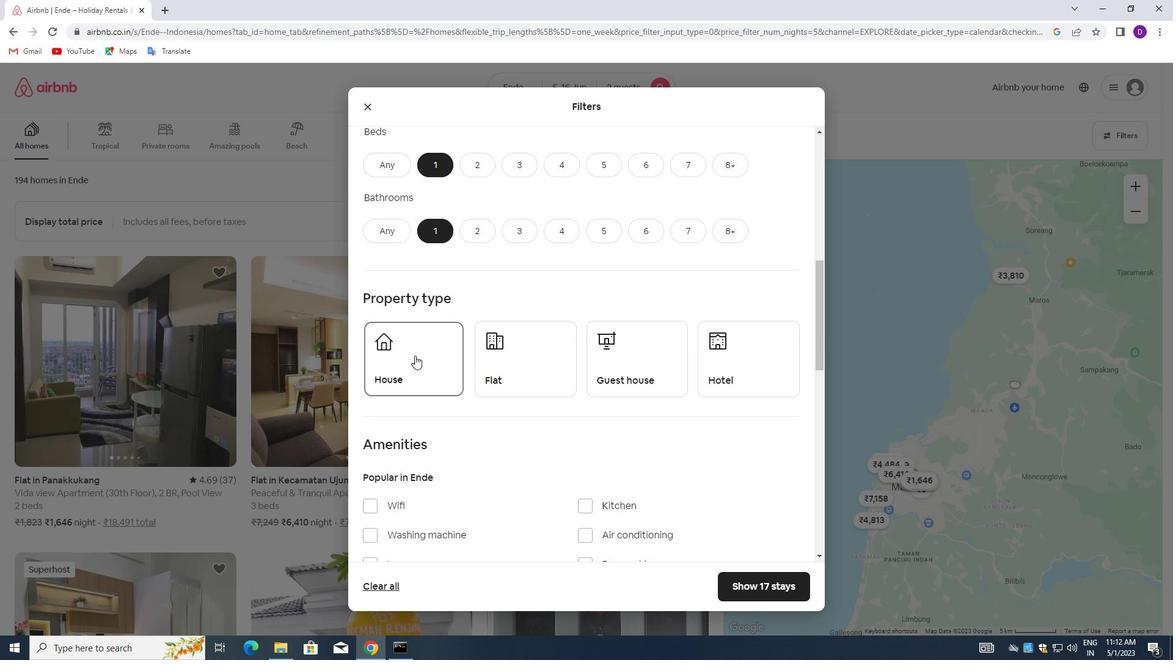 
Action: Mouse pressed left at (507, 360)
Screenshot: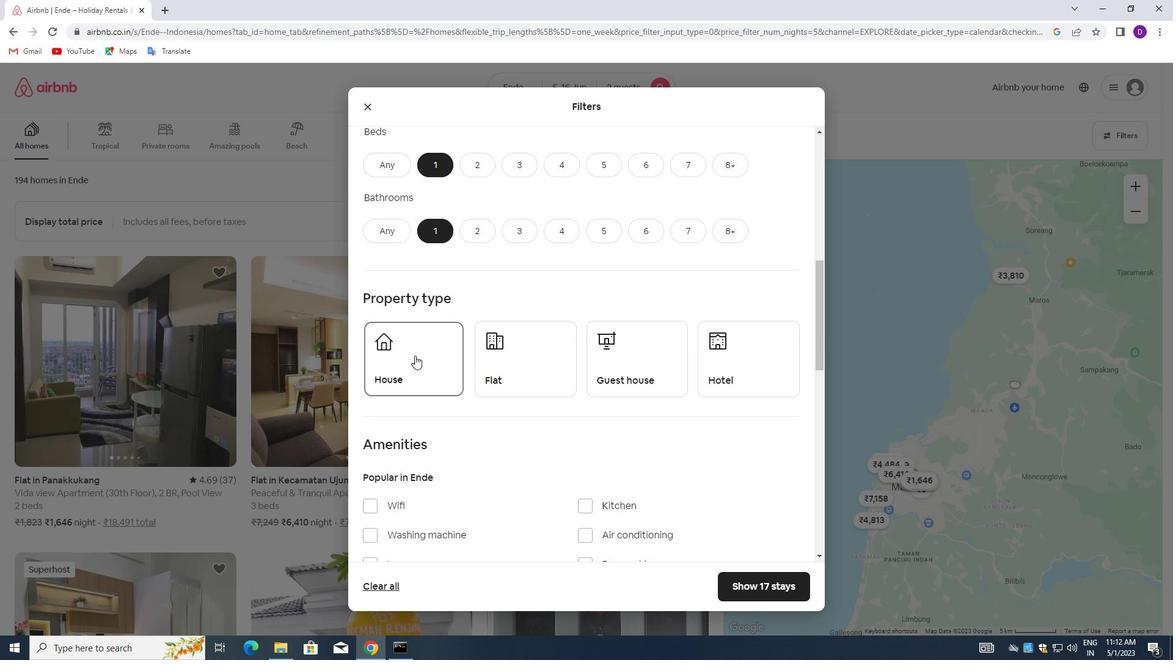 
Action: Mouse moved to (614, 364)
Screenshot: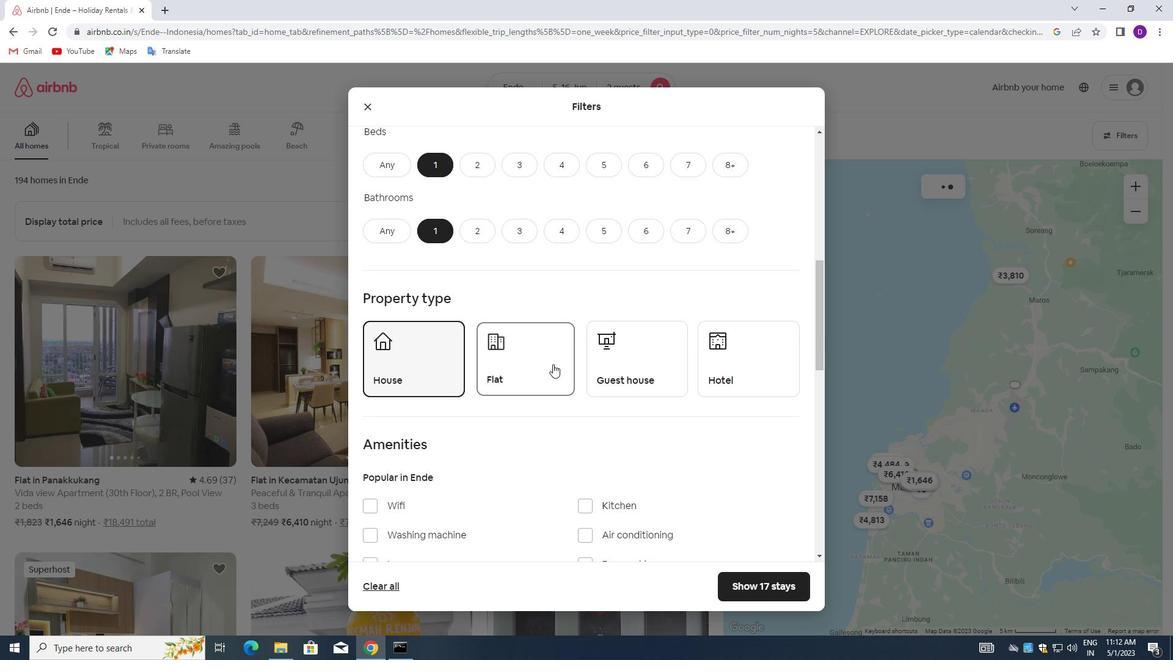 
Action: Mouse pressed left at (614, 364)
Screenshot: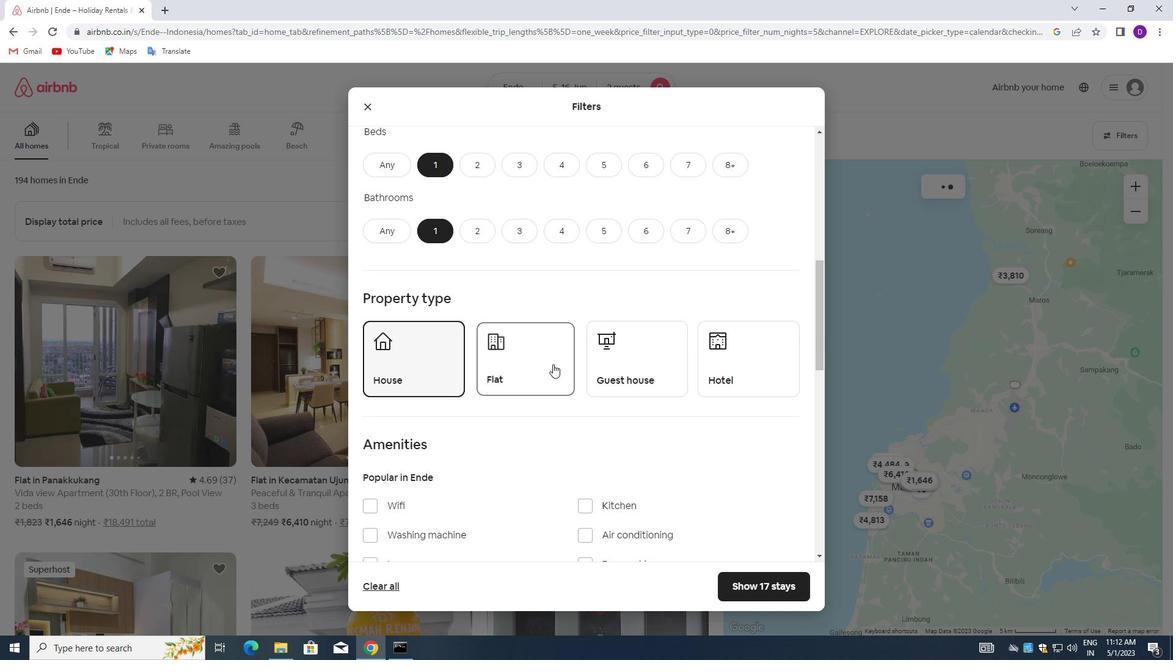 
Action: Mouse moved to (719, 358)
Screenshot: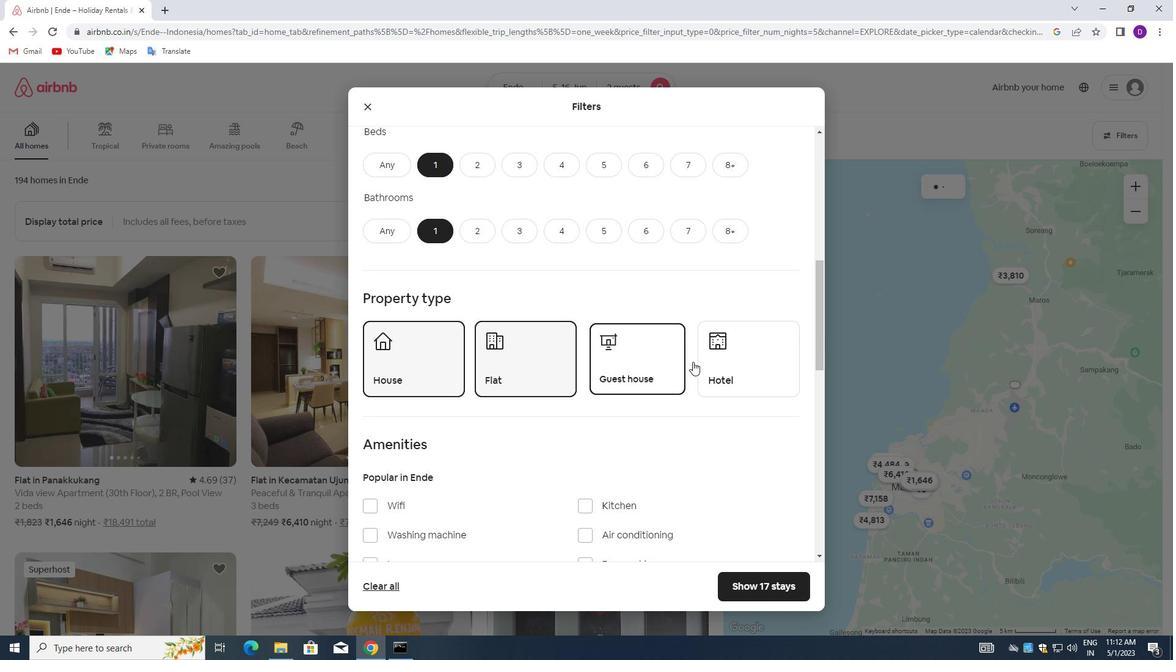 
Action: Mouse pressed left at (719, 358)
Screenshot: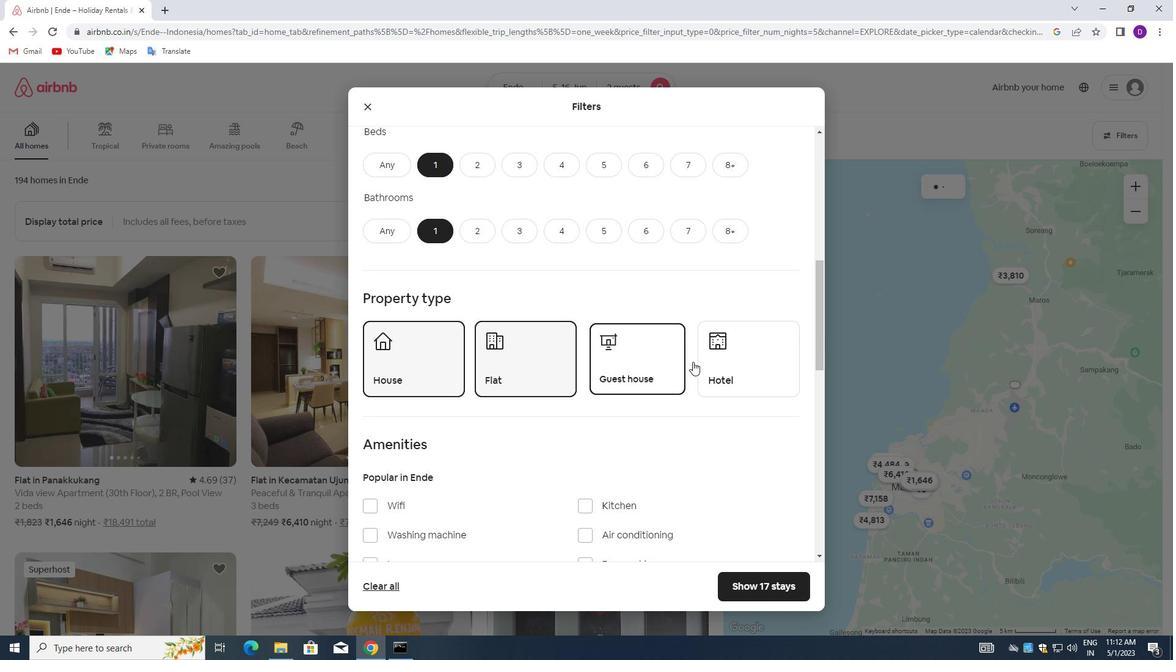 
Action: Mouse moved to (495, 331)
Screenshot: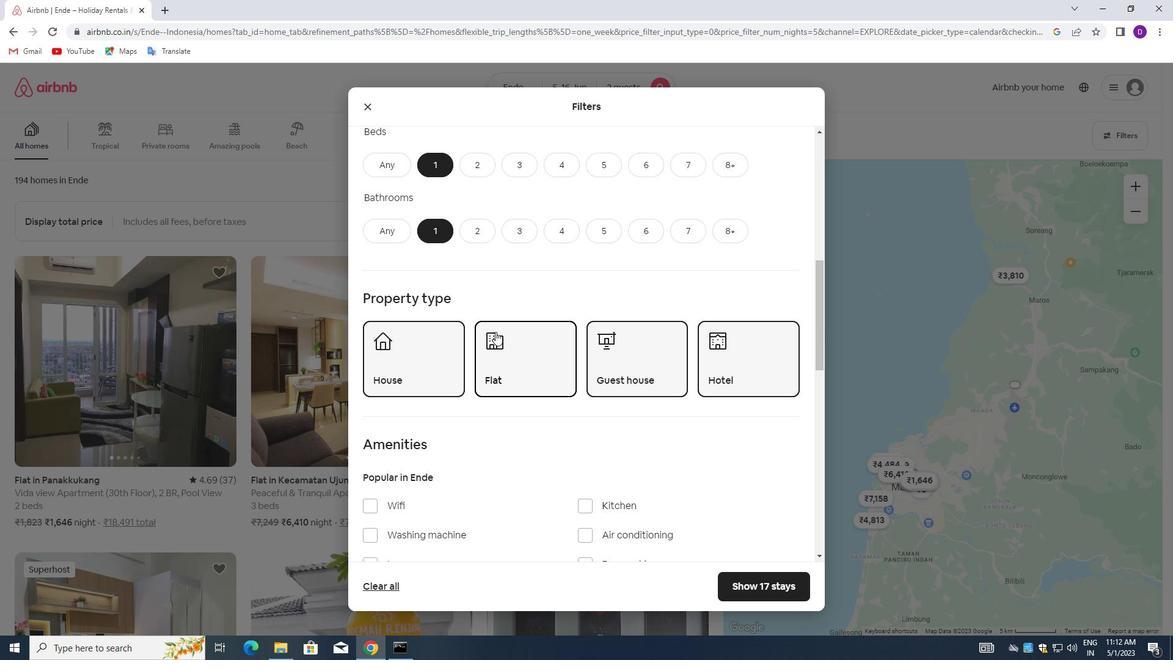 
Action: Mouse scrolled (495, 330) with delta (0, 0)
Screenshot: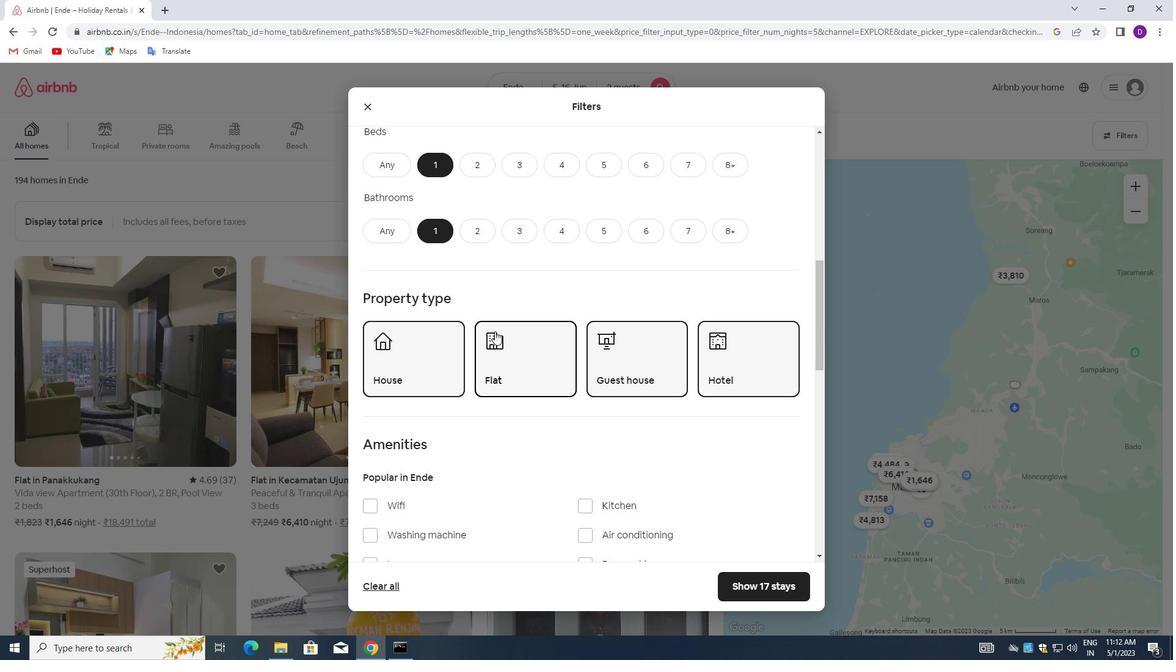
Action: Mouse scrolled (495, 330) with delta (0, 0)
Screenshot: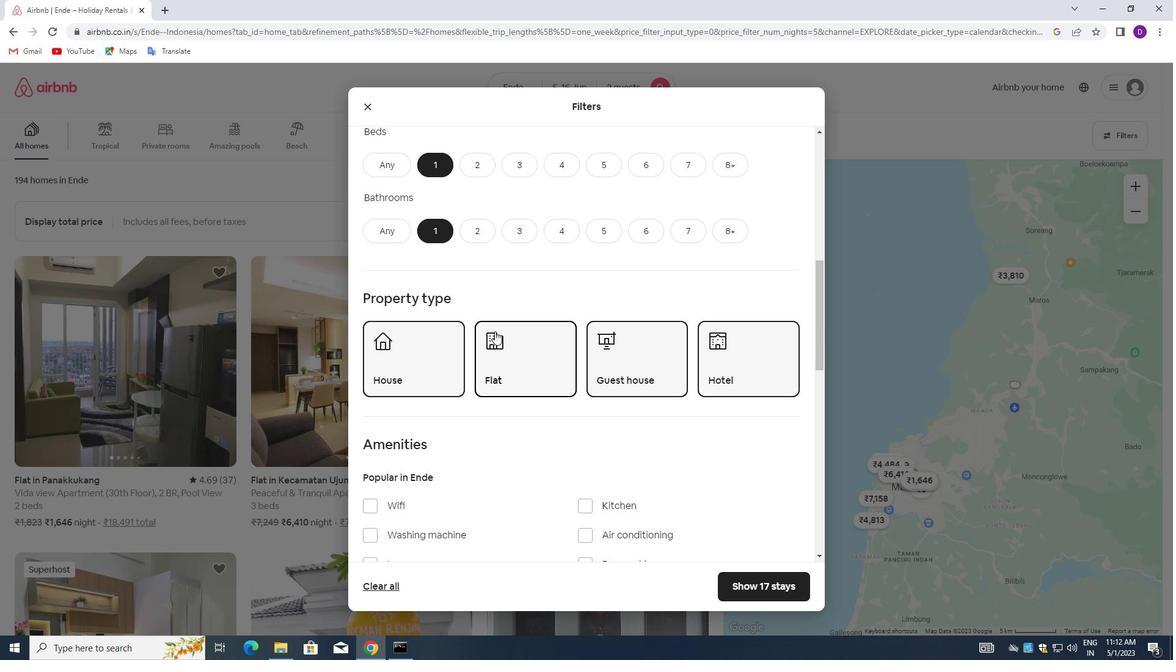 
Action: Mouse scrolled (495, 330) with delta (0, 0)
Screenshot: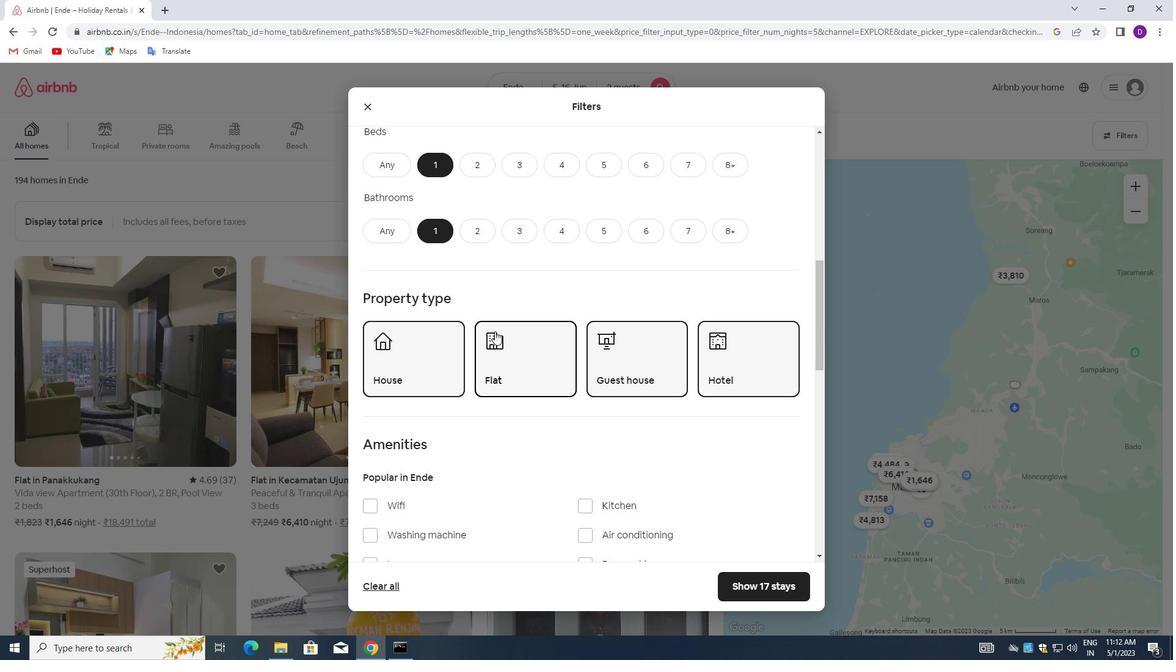 
Action: Mouse scrolled (495, 330) with delta (0, 0)
Screenshot: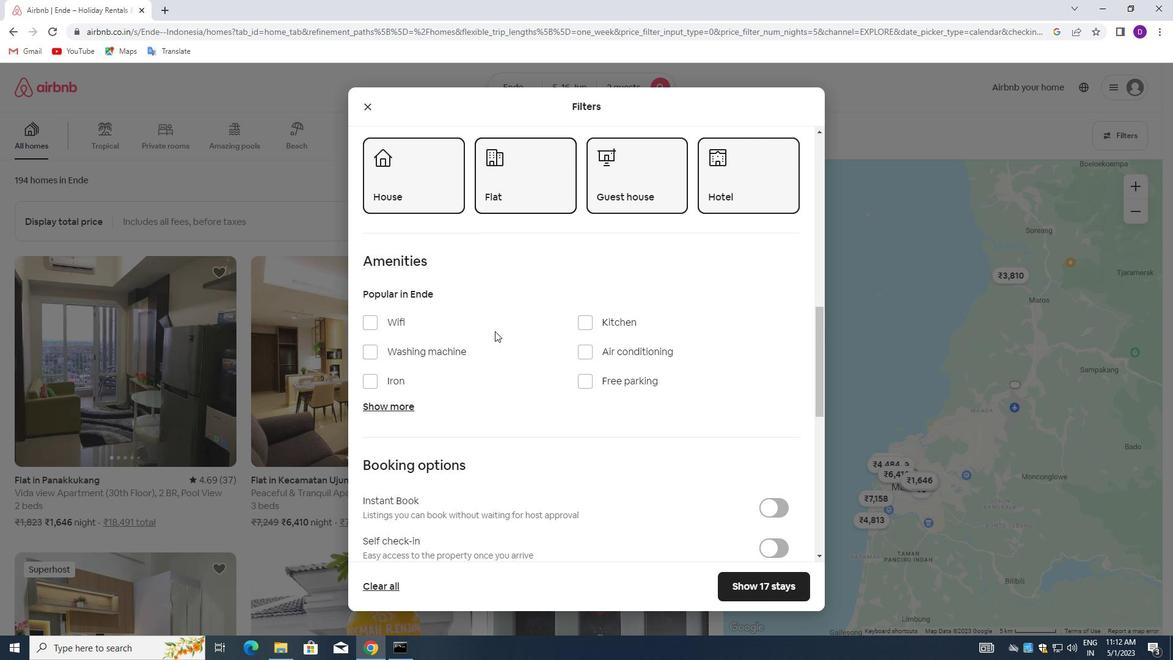 
Action: Mouse moved to (579, 347)
Screenshot: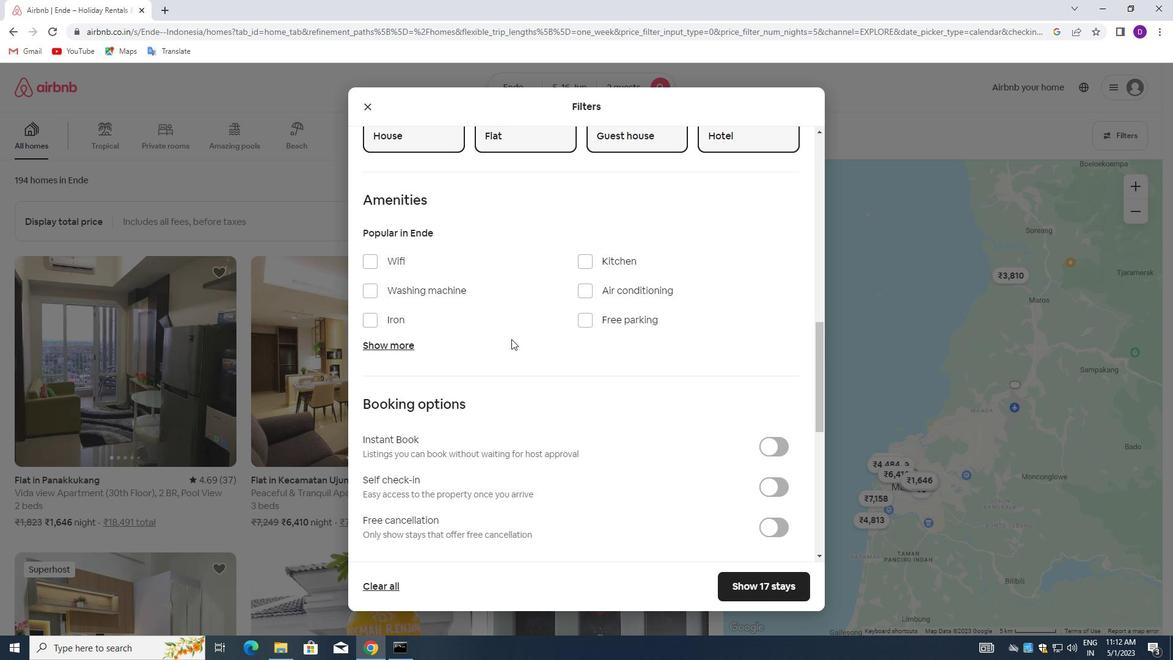 
Action: Mouse scrolled (579, 346) with delta (0, 0)
Screenshot: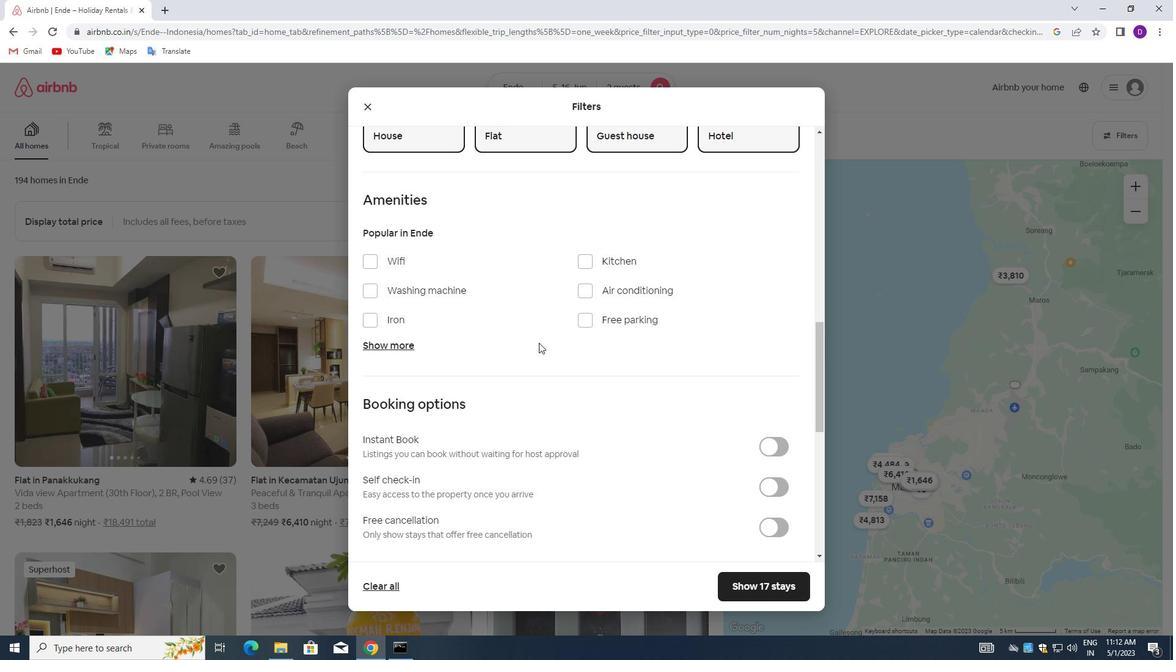 
Action: Mouse moved to (579, 347)
Screenshot: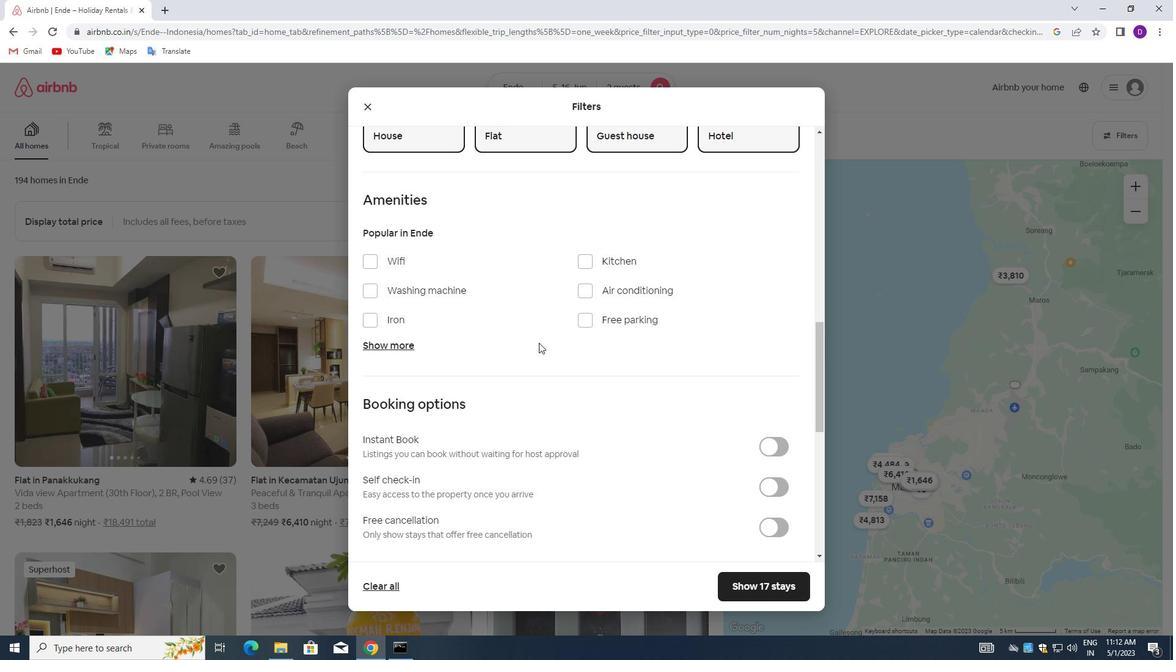 
Action: Mouse scrolled (579, 346) with delta (0, 0)
Screenshot: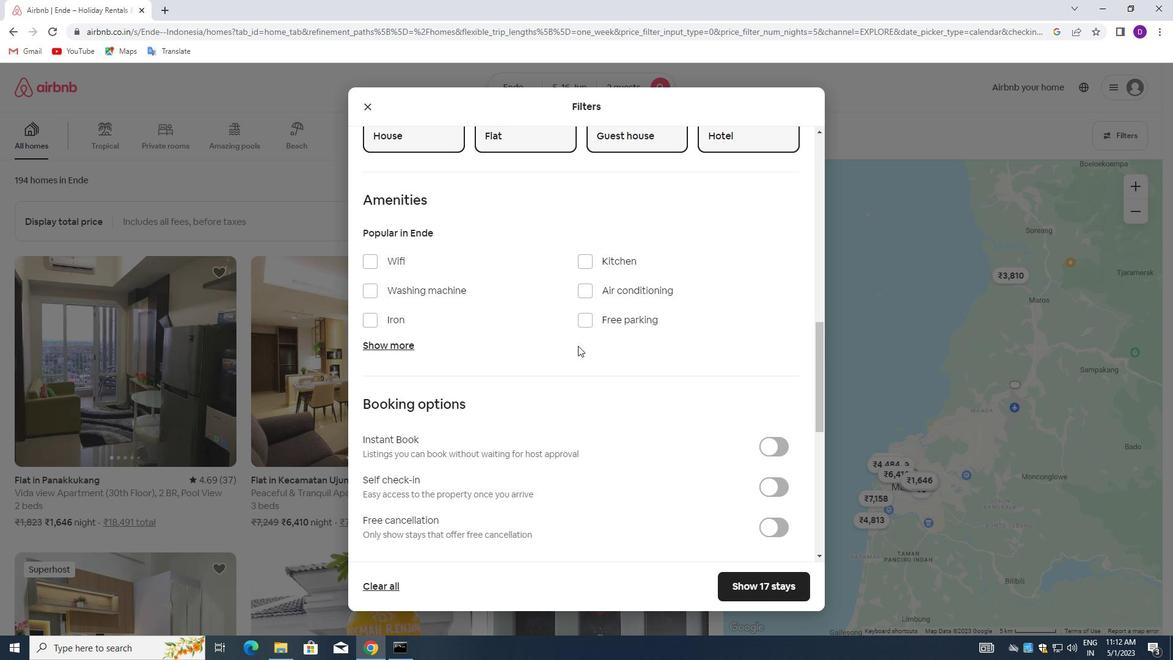 
Action: Mouse scrolled (579, 346) with delta (0, 0)
Screenshot: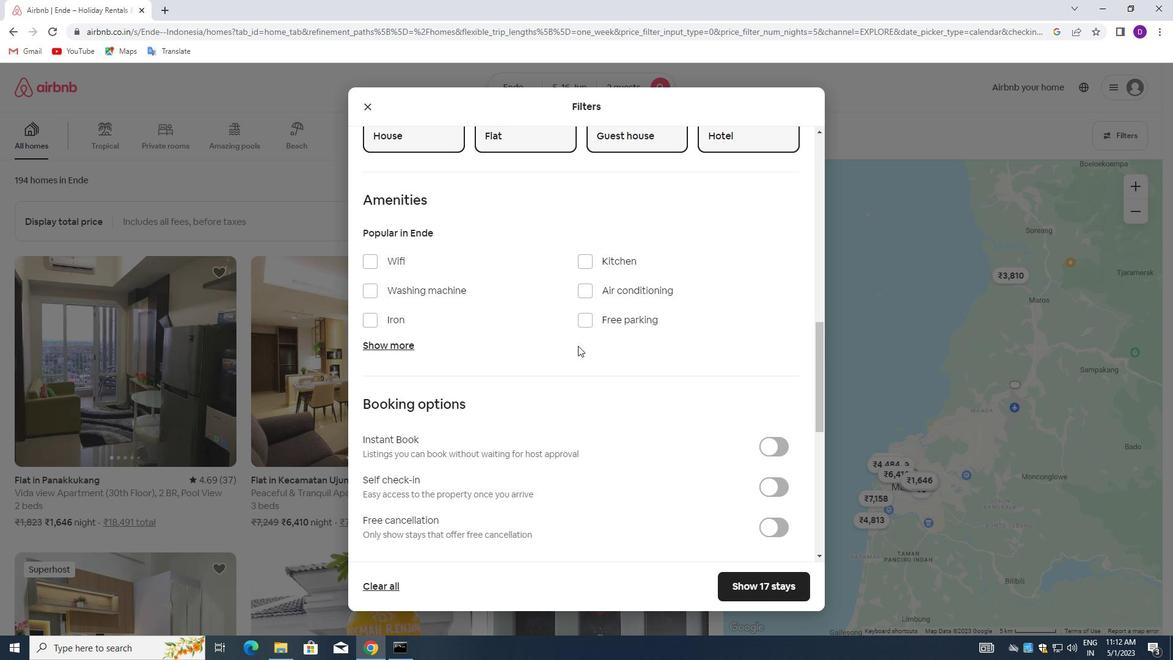 
Action: Mouse moved to (771, 306)
Screenshot: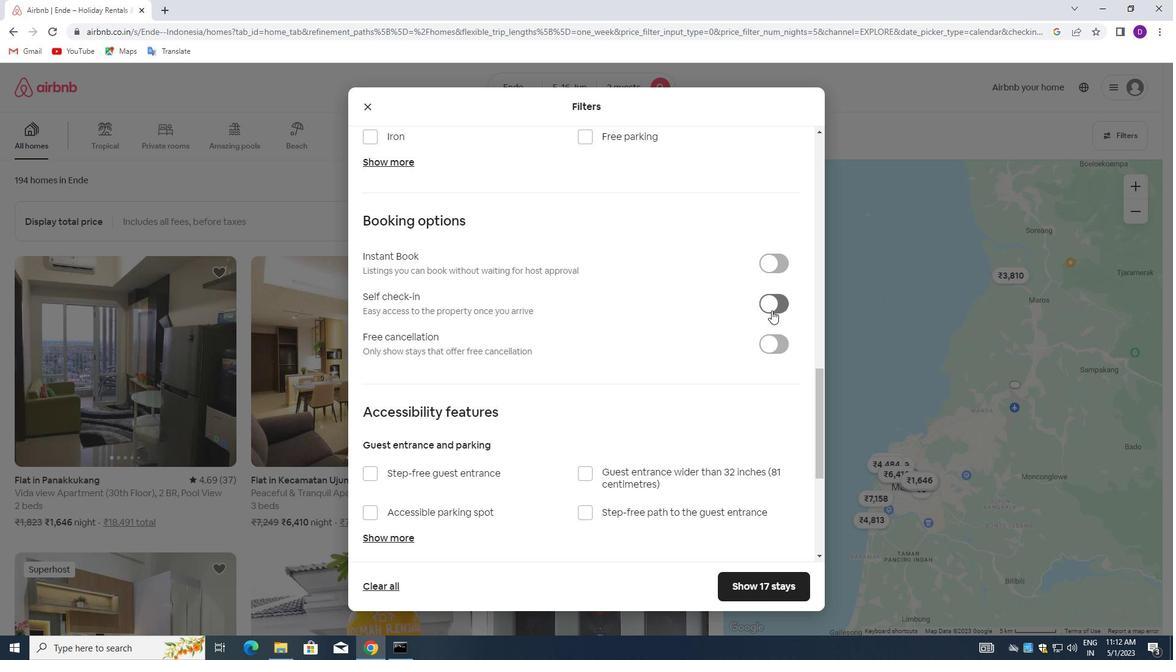 
Action: Mouse pressed left at (771, 306)
Screenshot: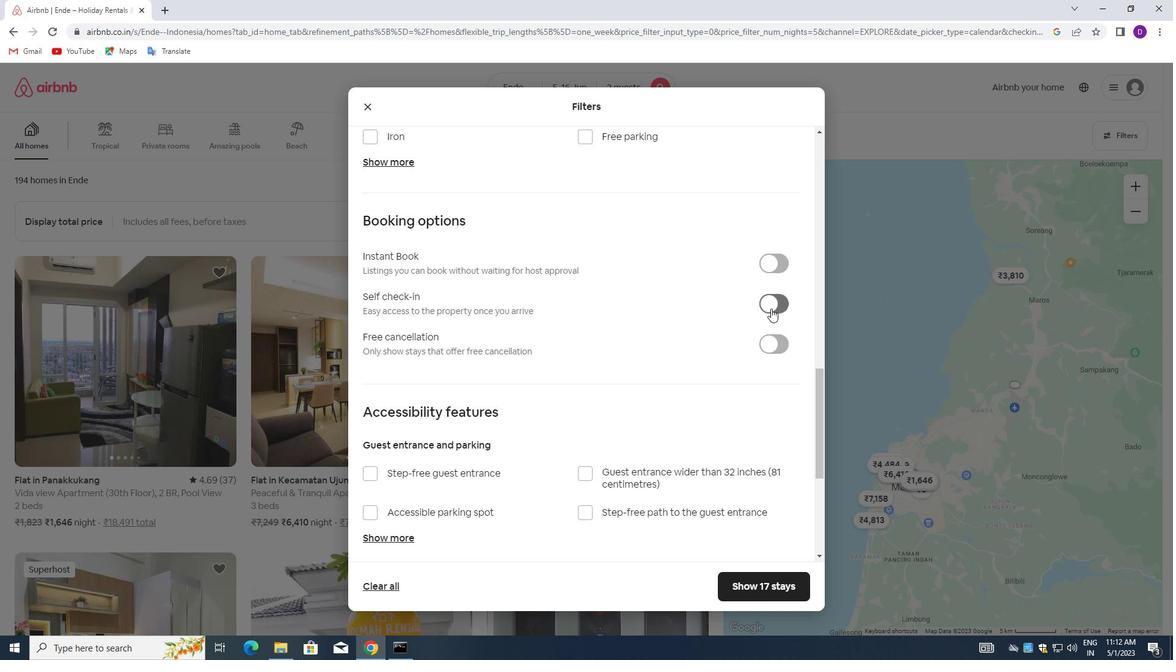 
Action: Mouse moved to (527, 428)
Screenshot: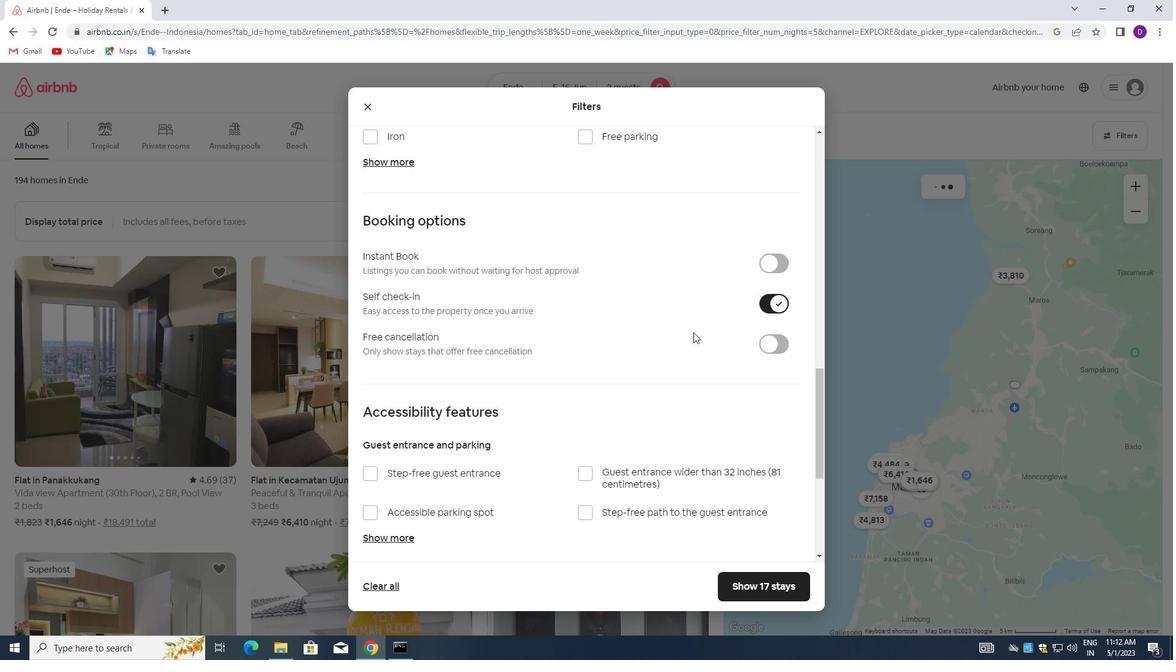 
Action: Mouse scrolled (527, 427) with delta (0, 0)
Screenshot: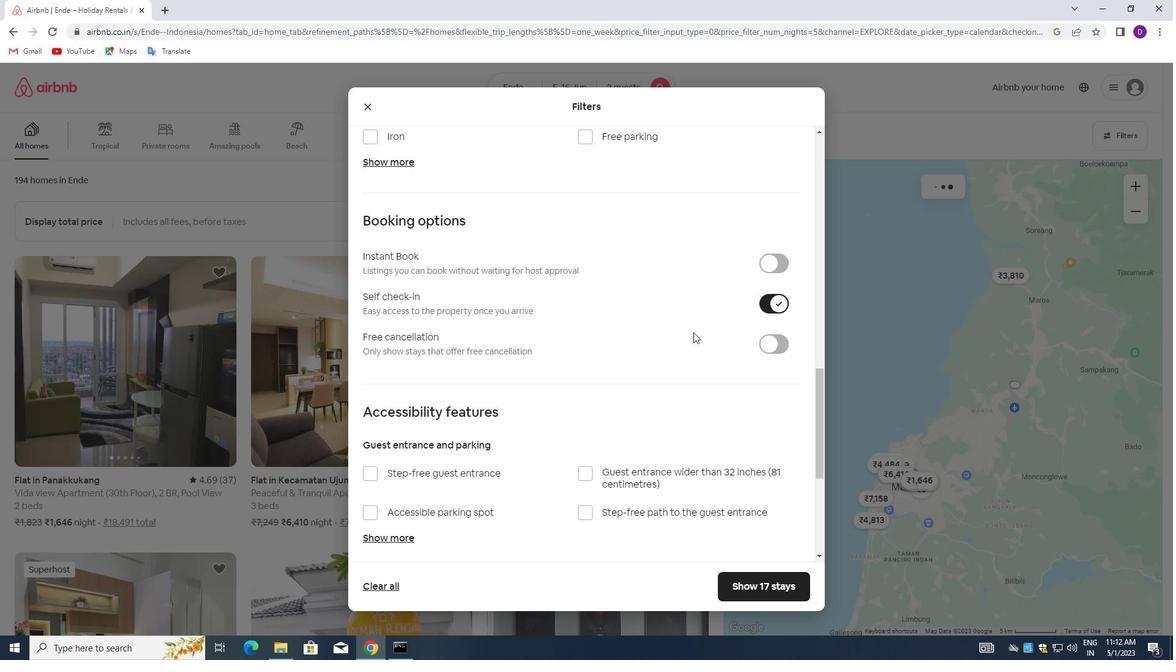 
Action: Mouse moved to (521, 435)
Screenshot: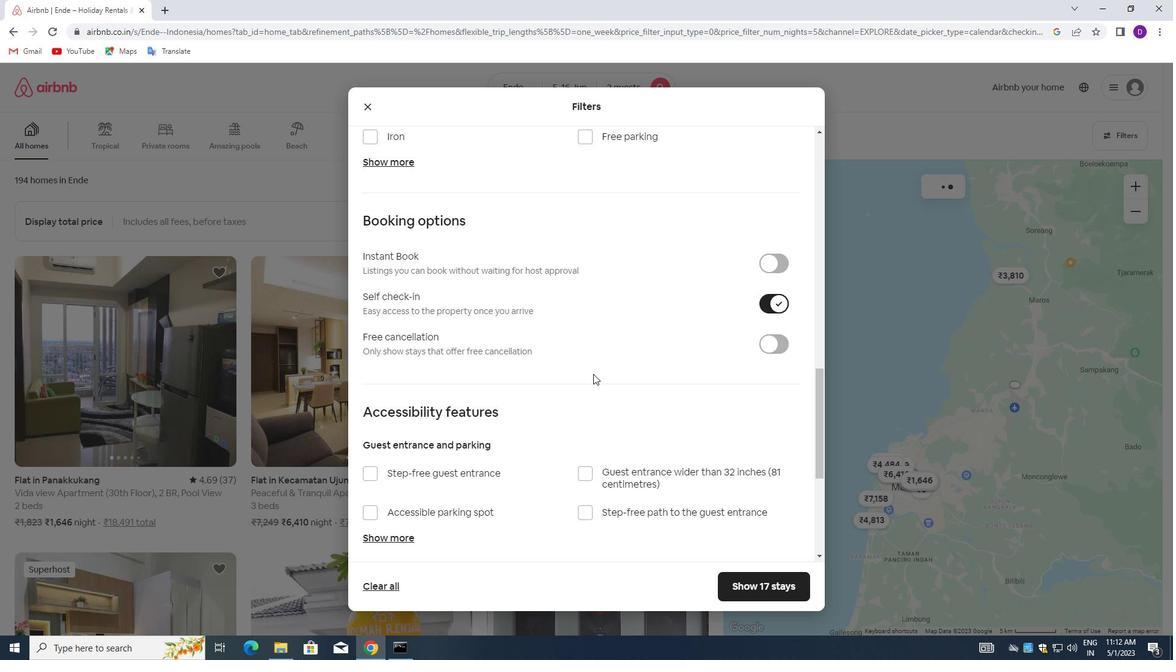 
Action: Mouse scrolled (521, 435) with delta (0, 0)
Screenshot: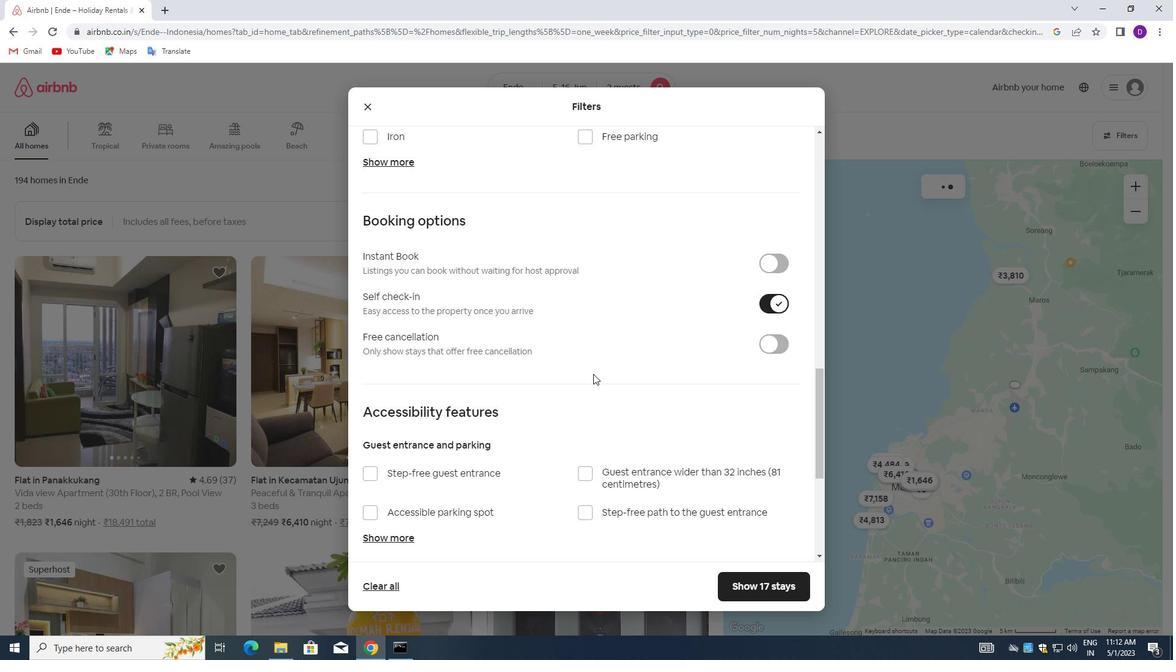 
Action: Mouse moved to (520, 436)
Screenshot: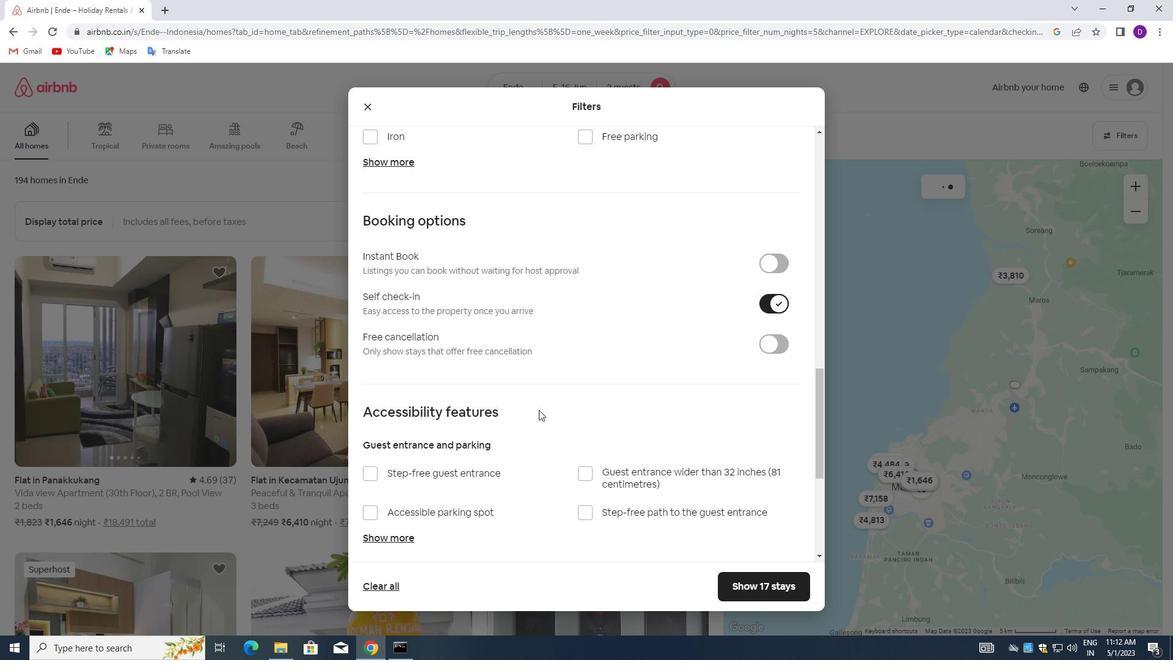 
Action: Mouse scrolled (520, 435) with delta (0, 0)
Screenshot: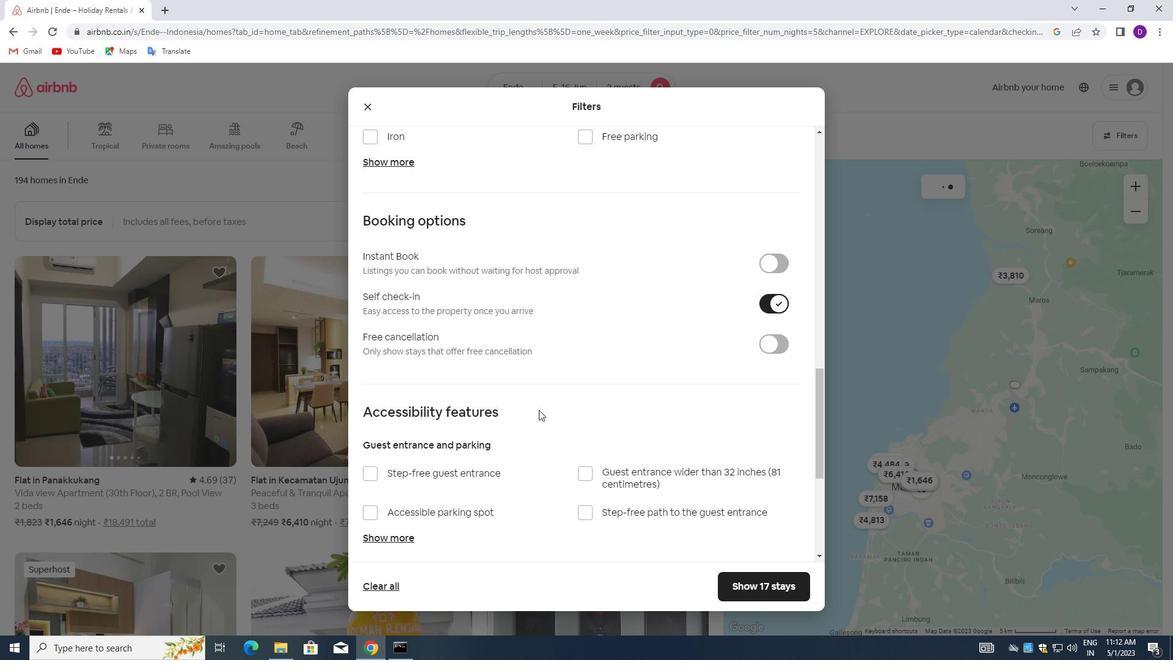 
Action: Mouse moved to (519, 436)
Screenshot: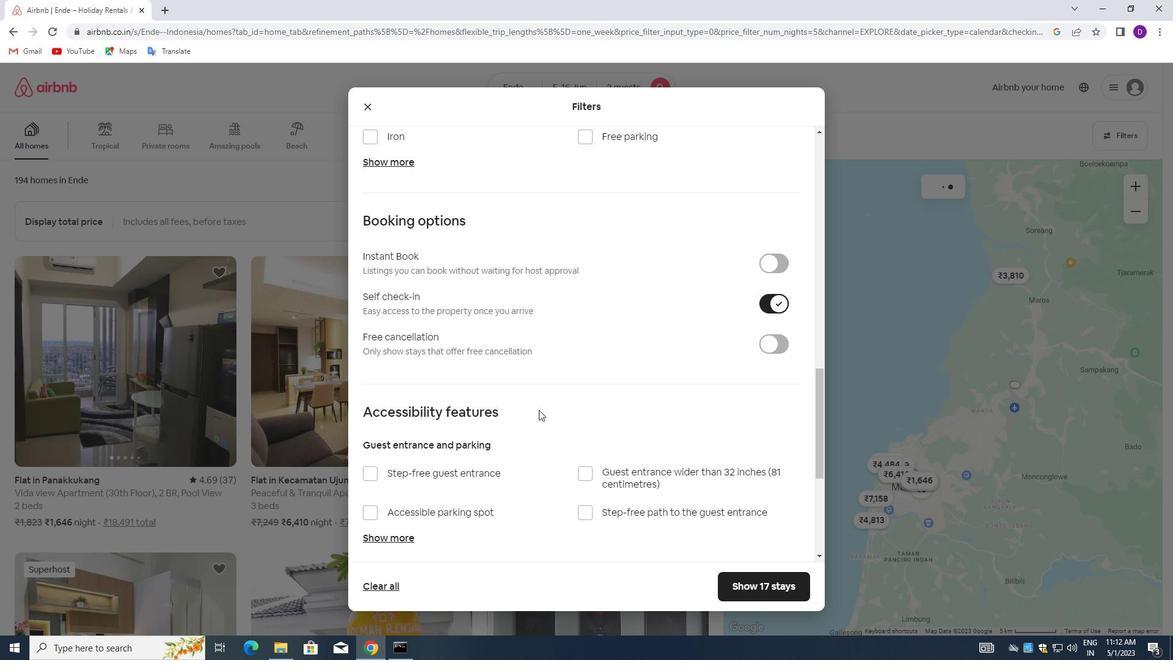 
Action: Mouse scrolled (519, 436) with delta (0, 0)
Screenshot: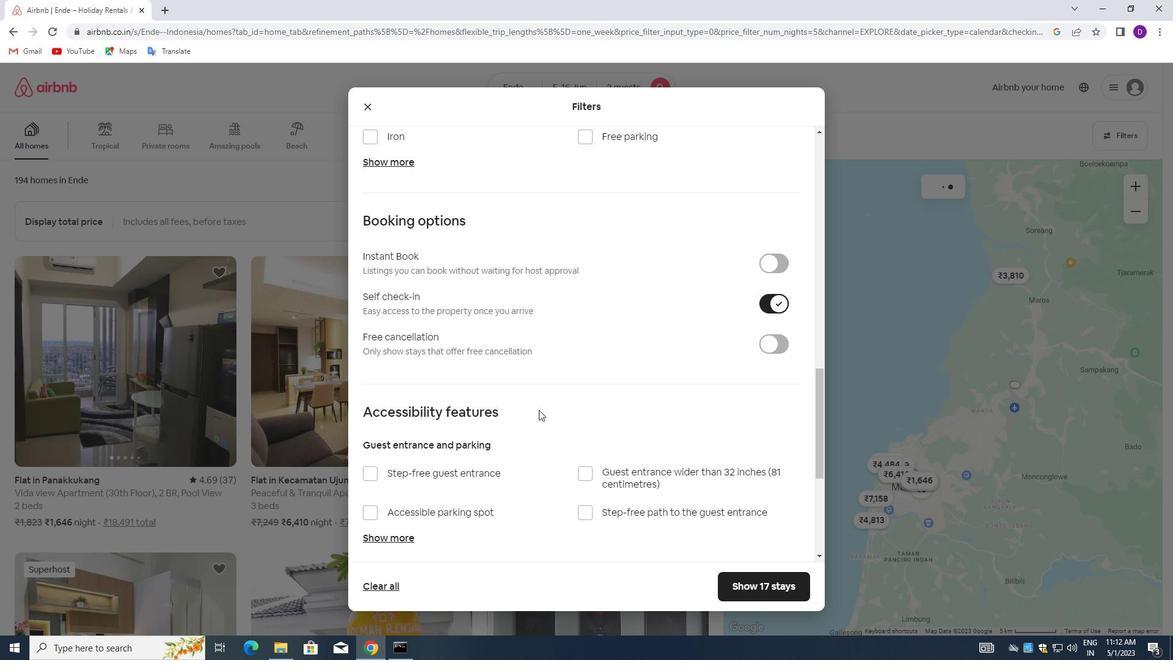 
Action: Mouse moved to (519, 436)
Screenshot: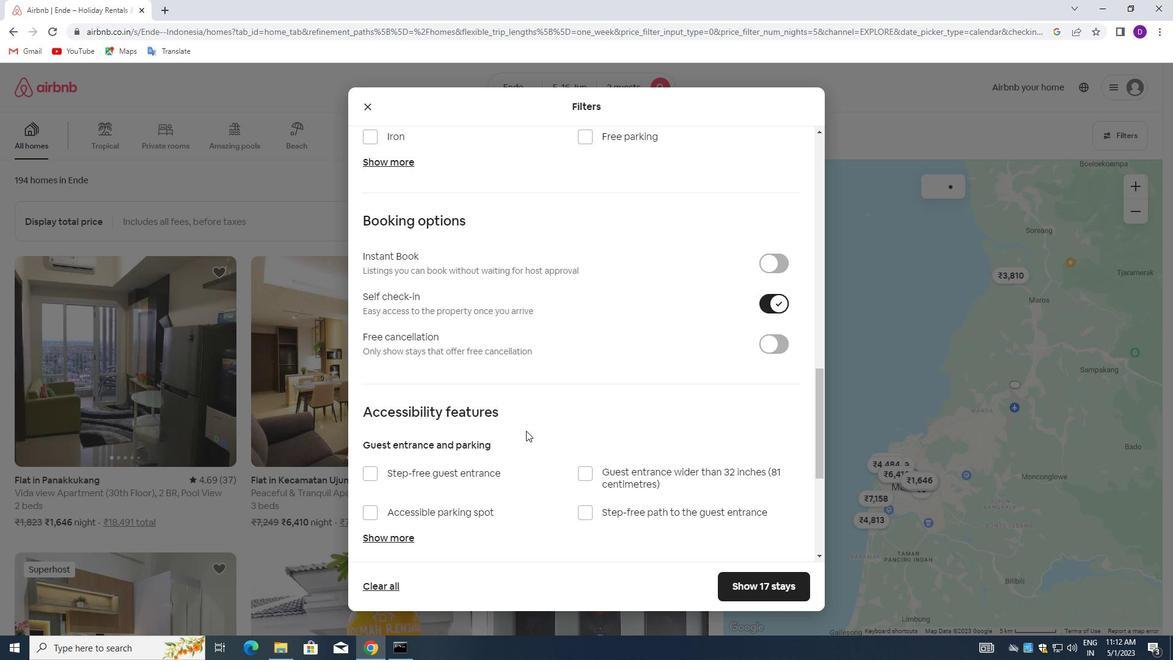 
Action: Mouse scrolled (519, 436) with delta (0, 0)
Screenshot: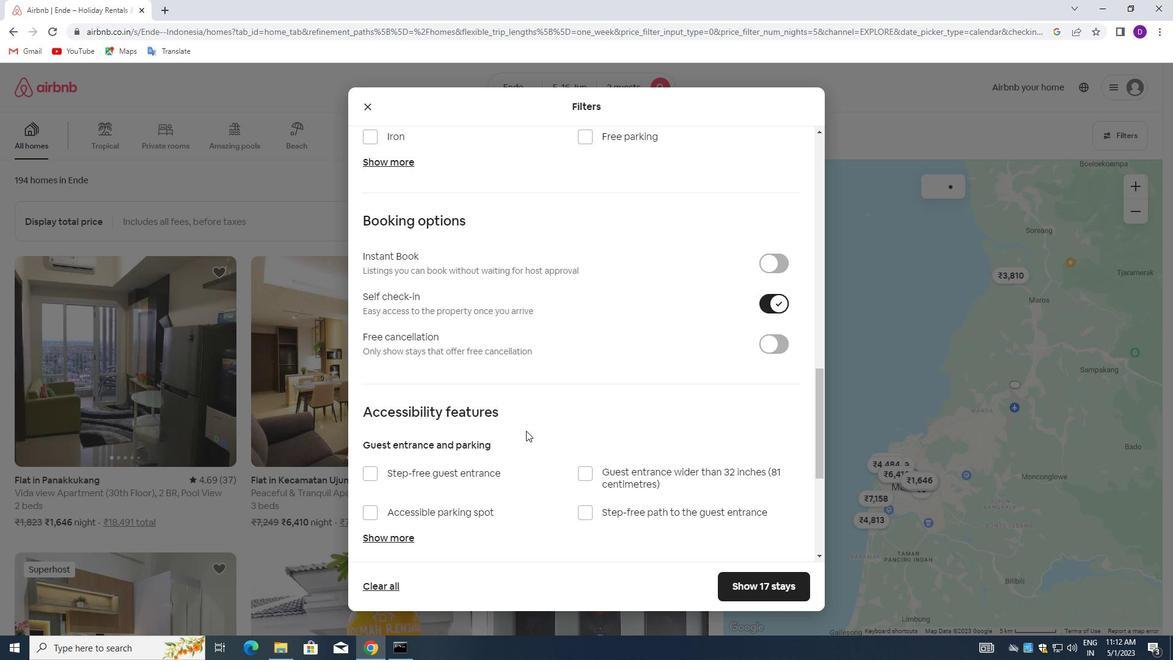 
Action: Mouse moved to (518, 432)
Screenshot: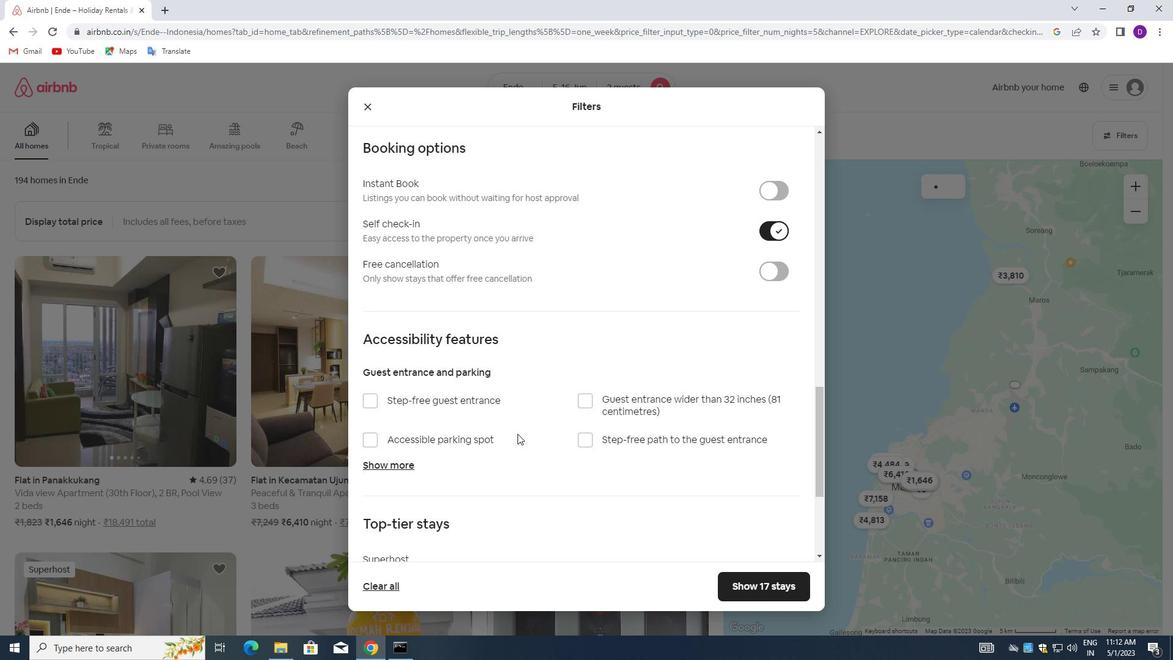 
Action: Mouse scrolled (518, 431) with delta (0, 0)
Screenshot: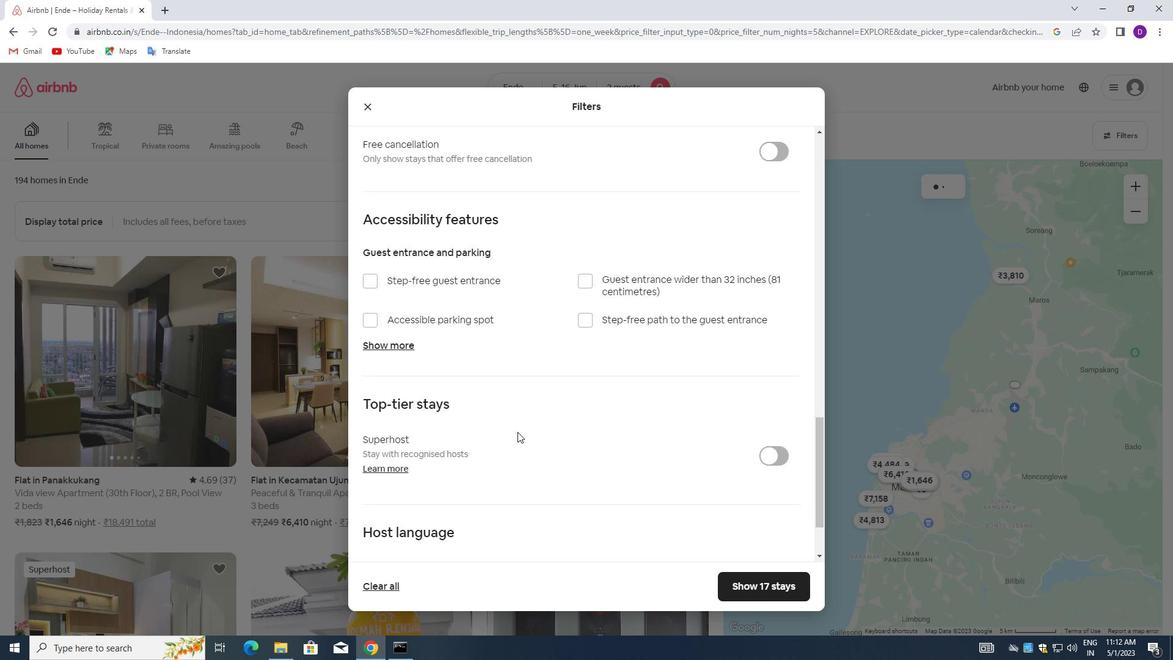 
Action: Mouse scrolled (518, 431) with delta (0, 0)
Screenshot: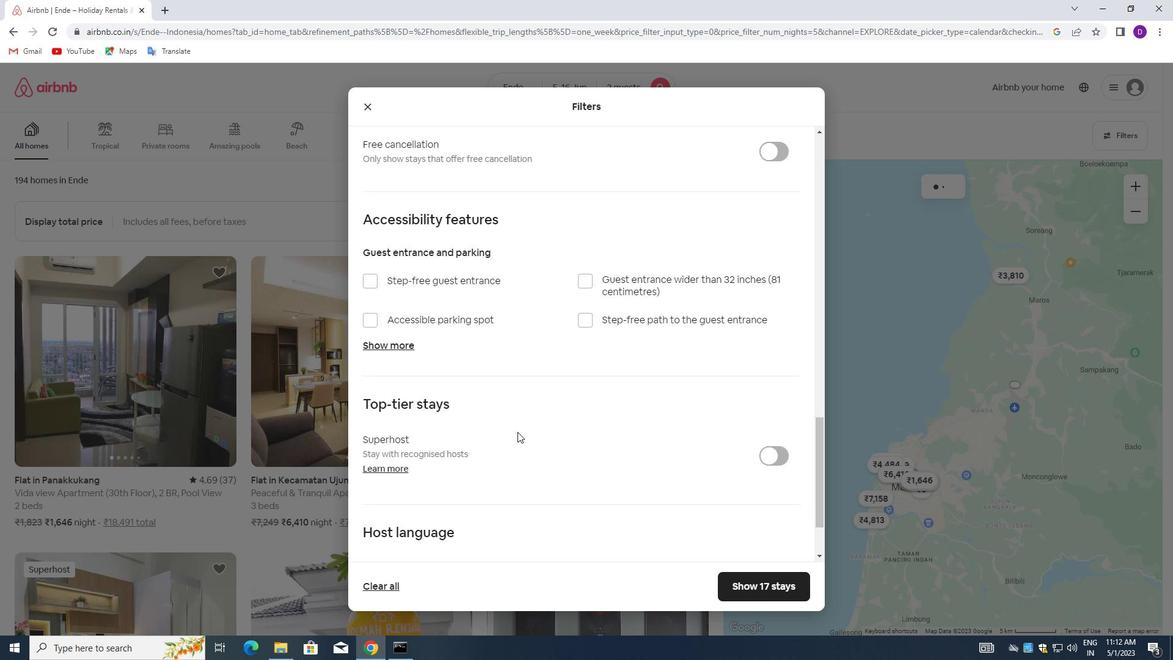 
Action: Mouse scrolled (518, 431) with delta (0, 0)
Screenshot: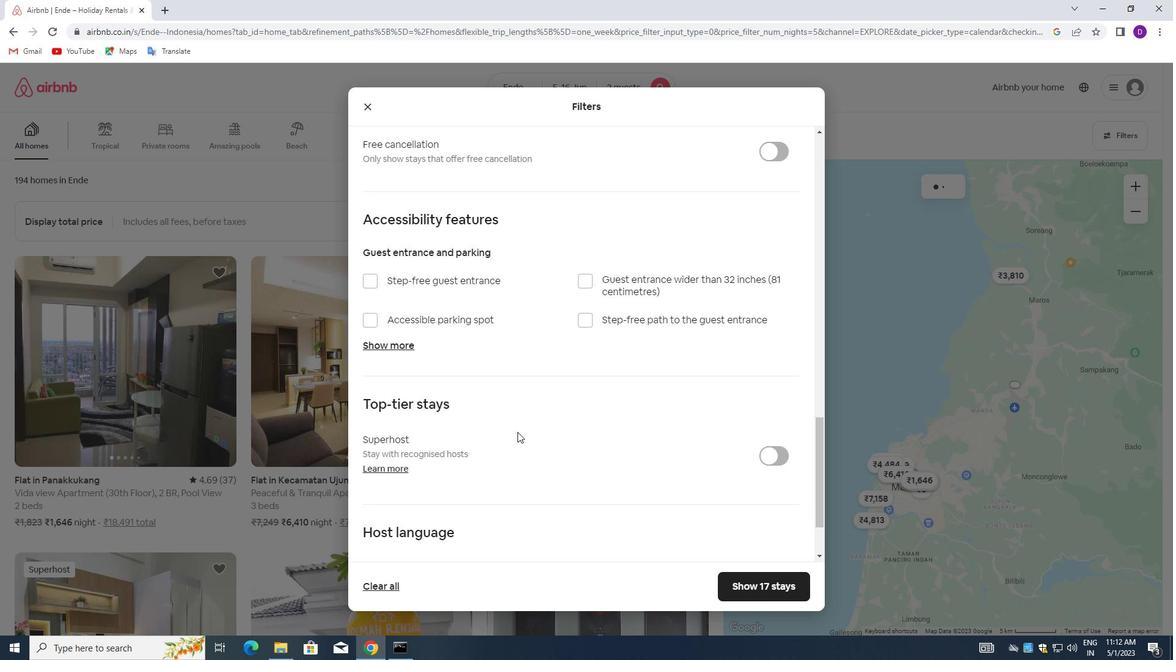 
Action: Mouse scrolled (518, 431) with delta (0, 0)
Screenshot: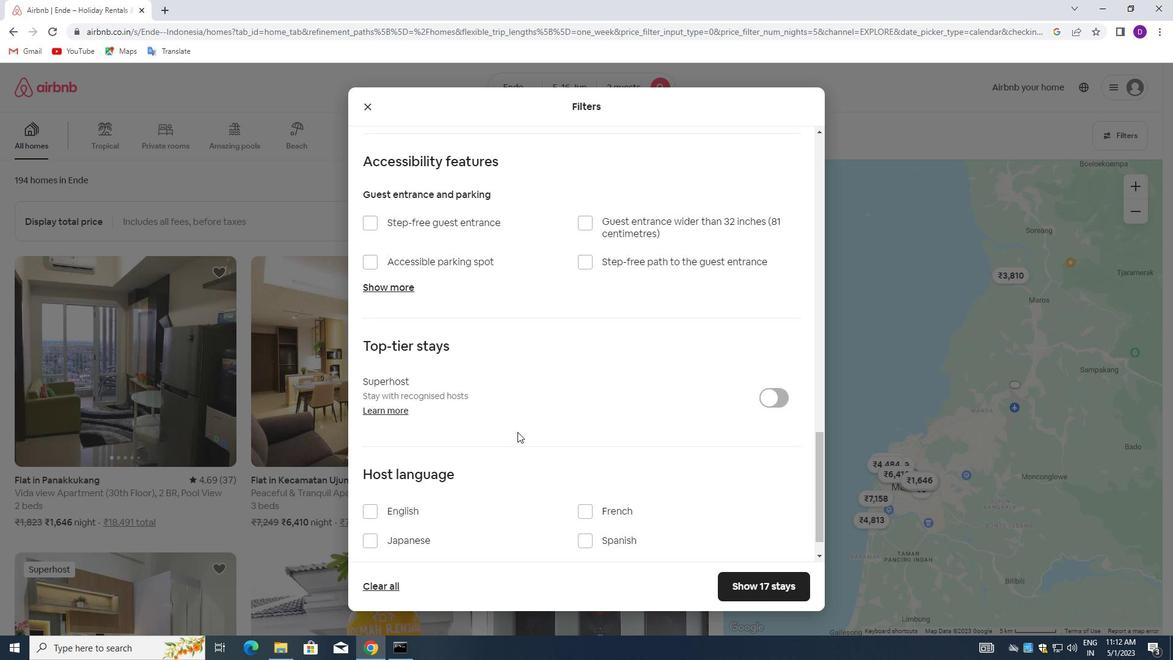 
Action: Mouse moved to (371, 474)
Screenshot: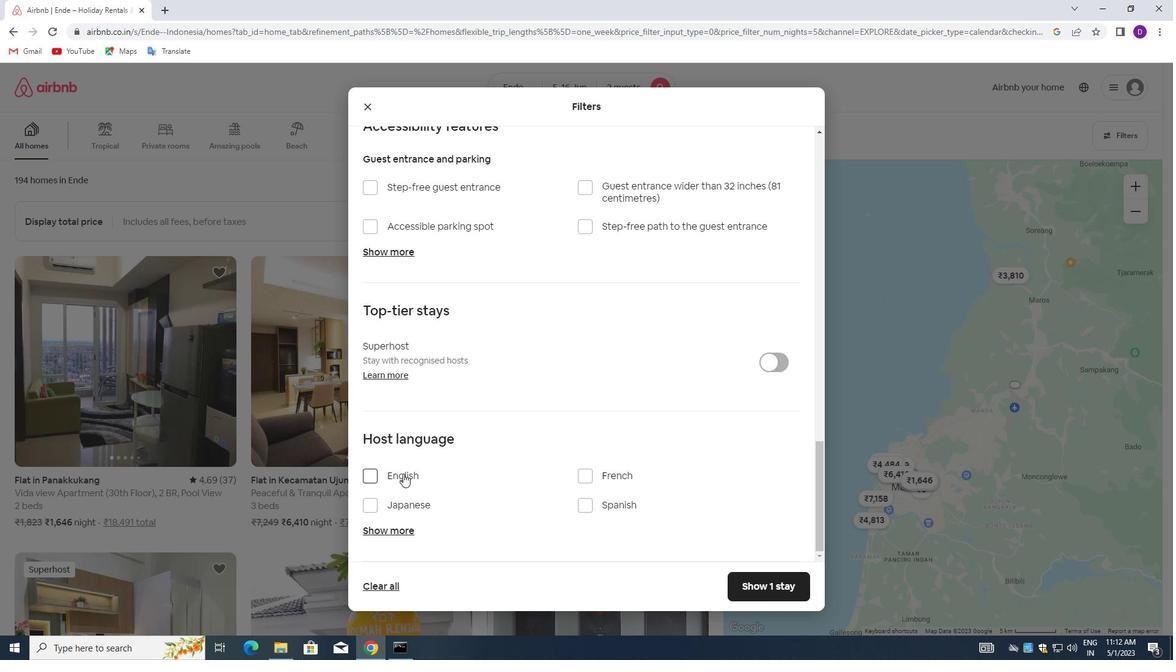 
Action: Mouse pressed left at (371, 474)
Screenshot: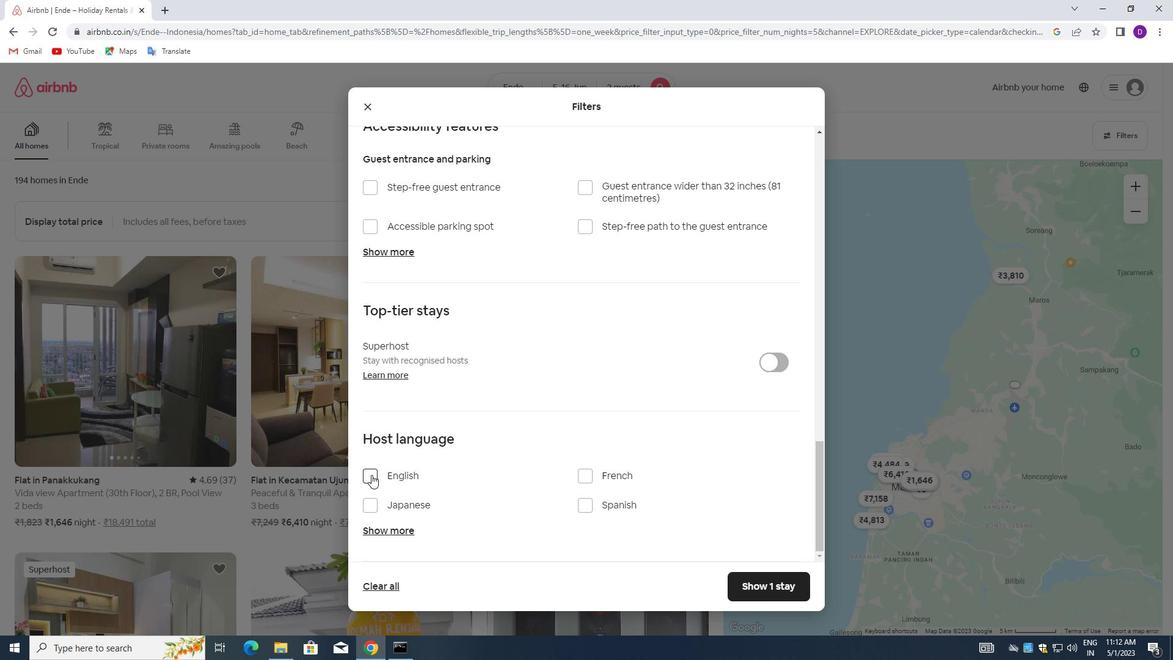 
Action: Mouse moved to (751, 581)
Screenshot: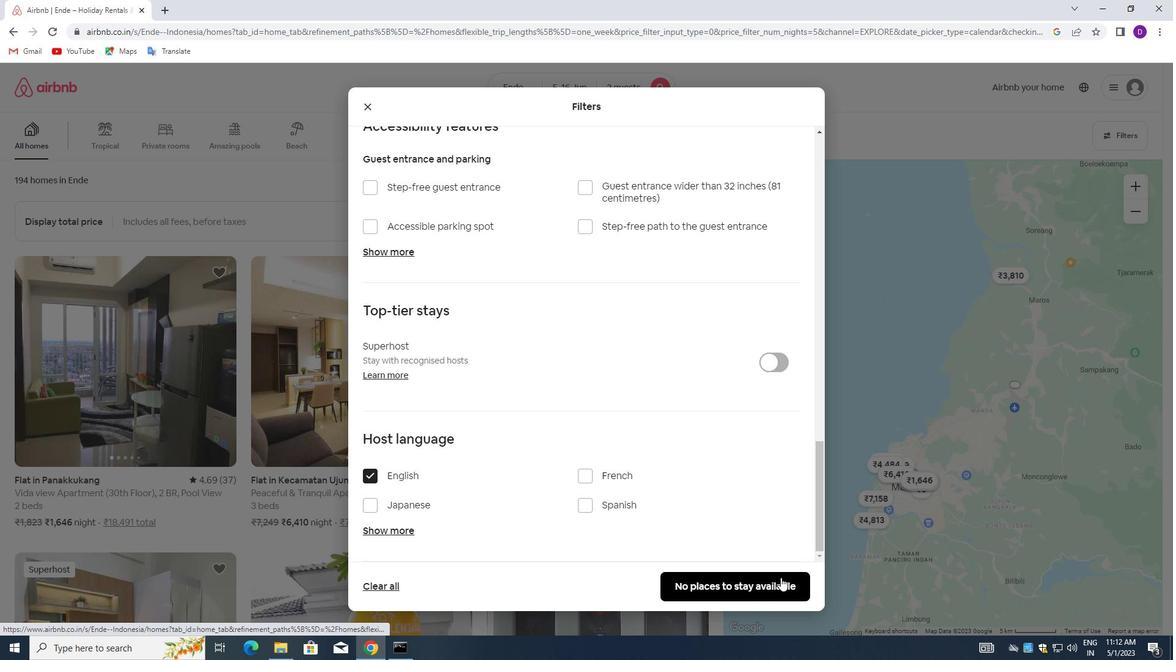 
Action: Mouse pressed left at (751, 581)
Screenshot: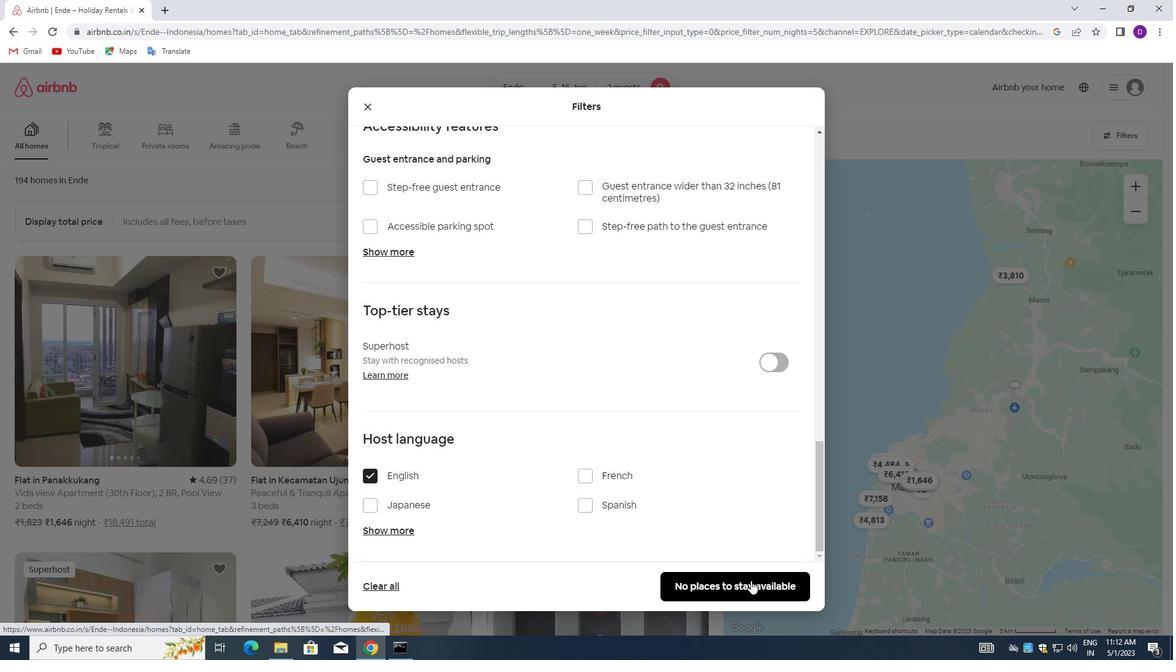 
Action: Mouse moved to (556, 323)
Screenshot: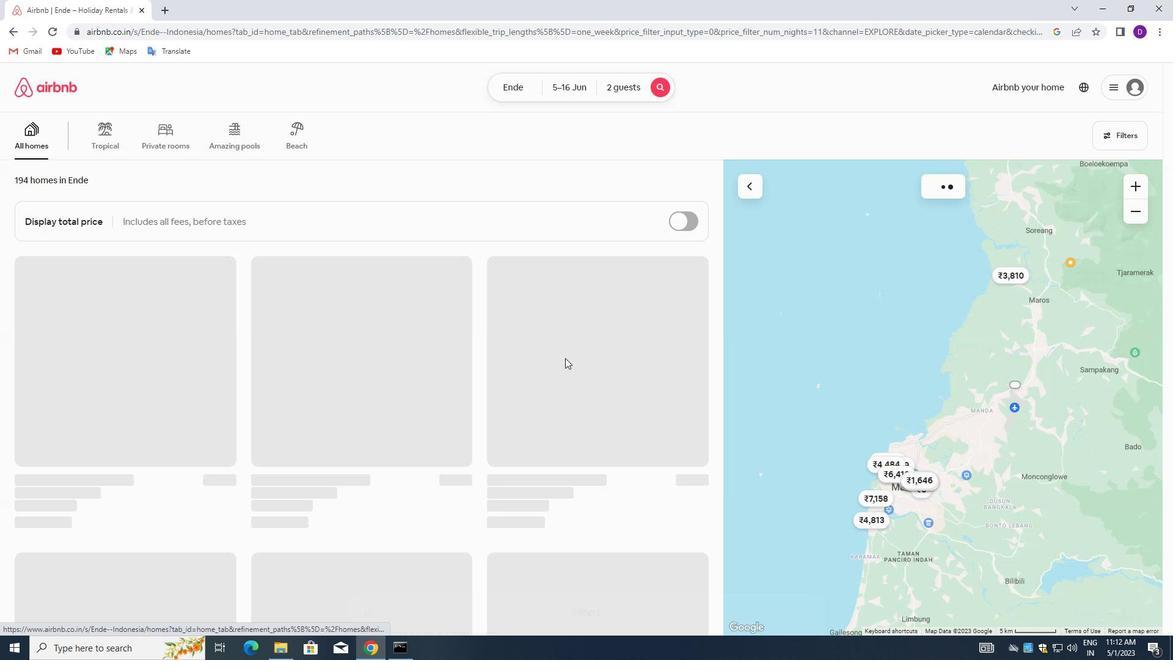 
